 Task: Open a blank google sheet and write heading  Financial Planner. Add Dates in a column and its values below  'Jan 23, Feb 23, Mar 23, Apr 23 & may23. 'Add Income in next column and its values below  $3,000, $3,200, $3,100, $3,300 & $3,500. Add Expenses in next column and its values below  $2,000, $2,300, $2,200, $2,500 & $2,800. Add savings in next column and its values below $500, $600, $500, $700 & $700. Add Investment in next column and its values below  $500, $700, $800, $900 & $1000. Add Net Saving in next column and its values below  $1000, $1200, $900, $800 & $700. Save page BankStmts logbook
Action: Mouse moved to (1173, 80)
Screenshot: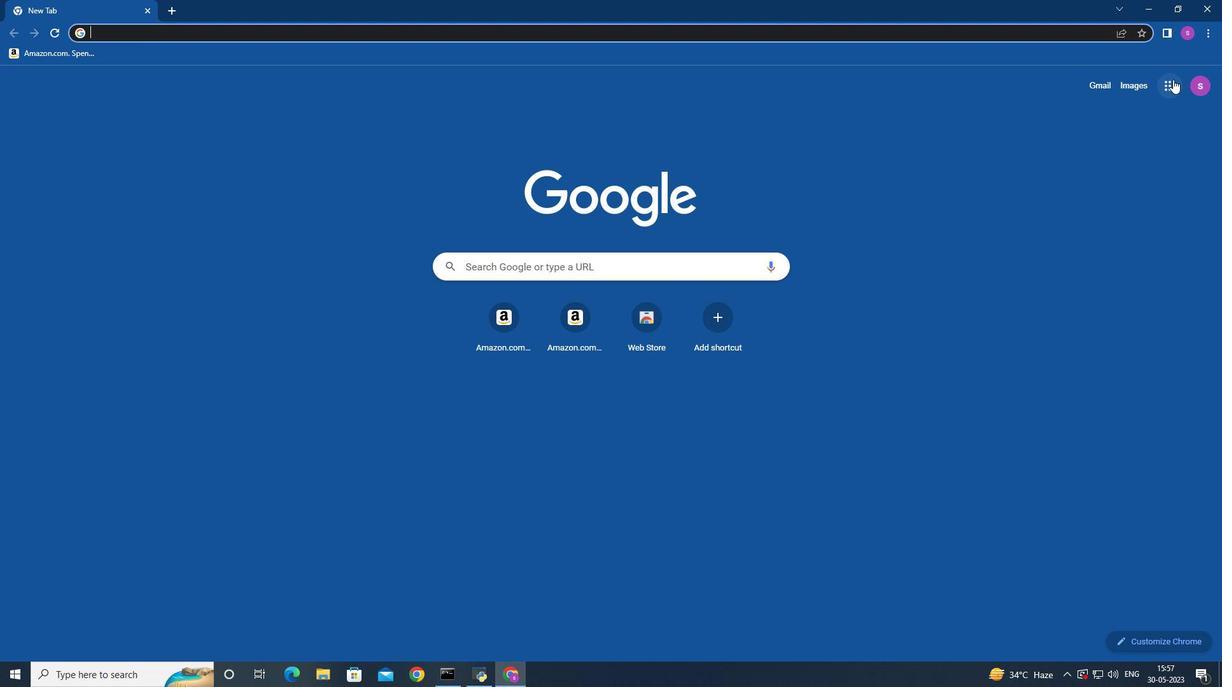 
Action: Mouse pressed left at (1173, 80)
Screenshot: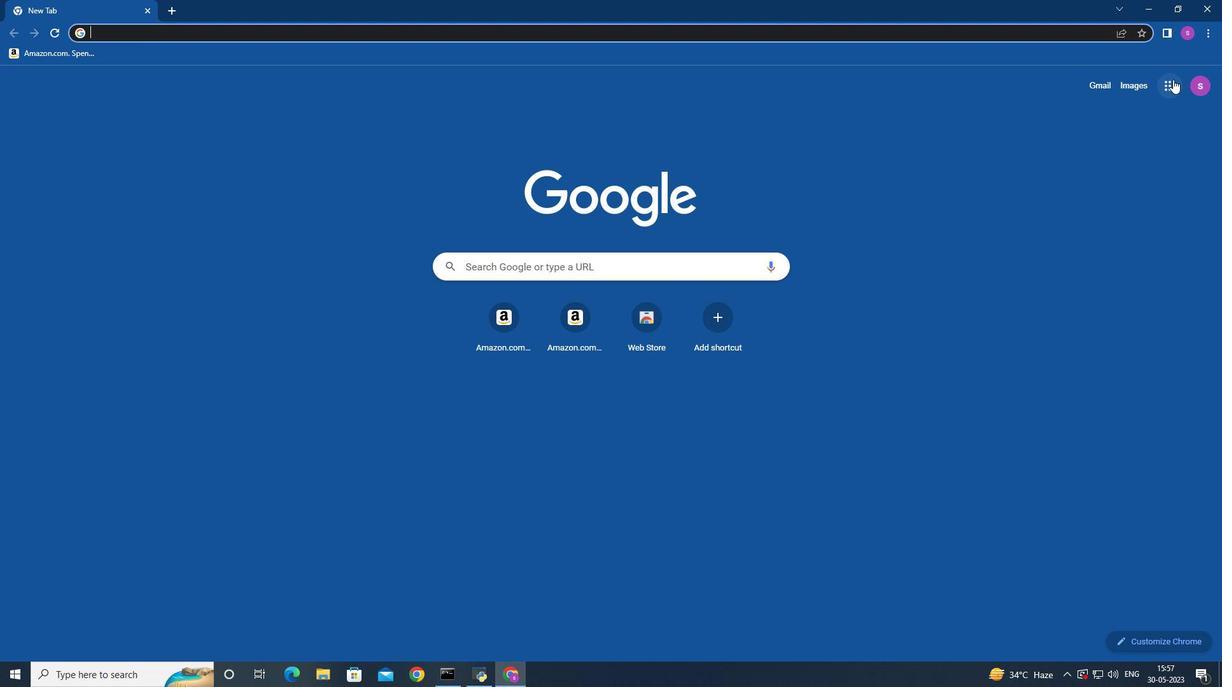 
Action: Mouse moved to (1075, 243)
Screenshot: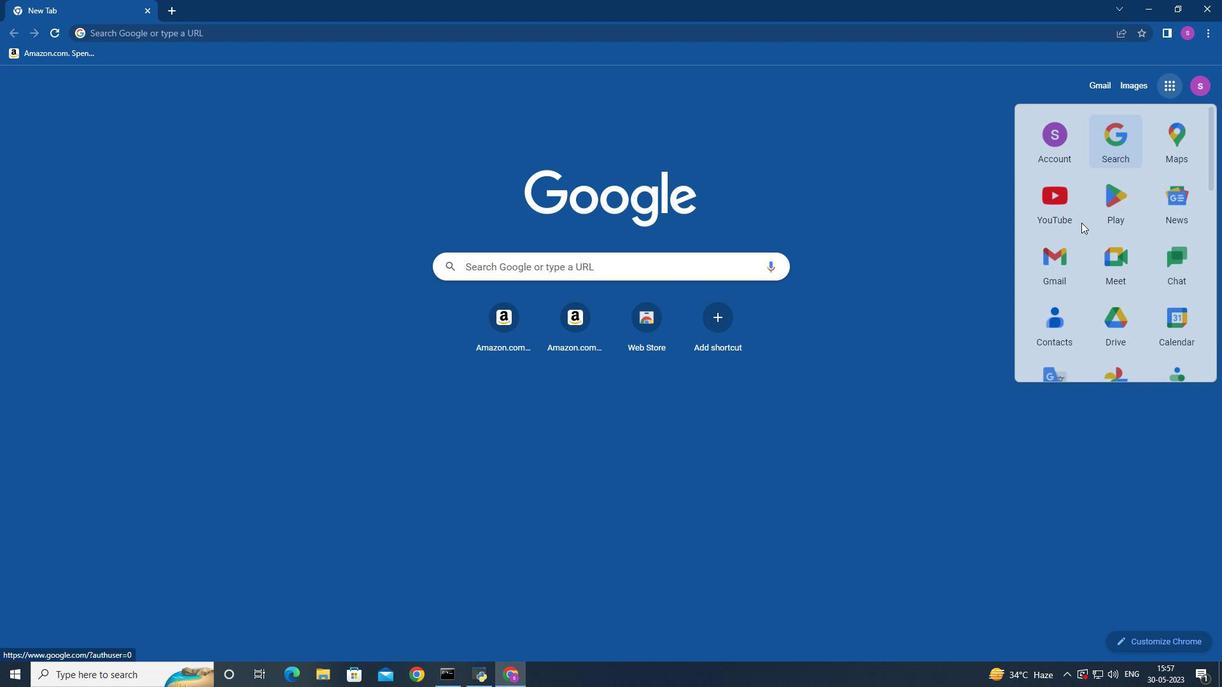 
Action: Mouse scrolled (1075, 242) with delta (0, 0)
Screenshot: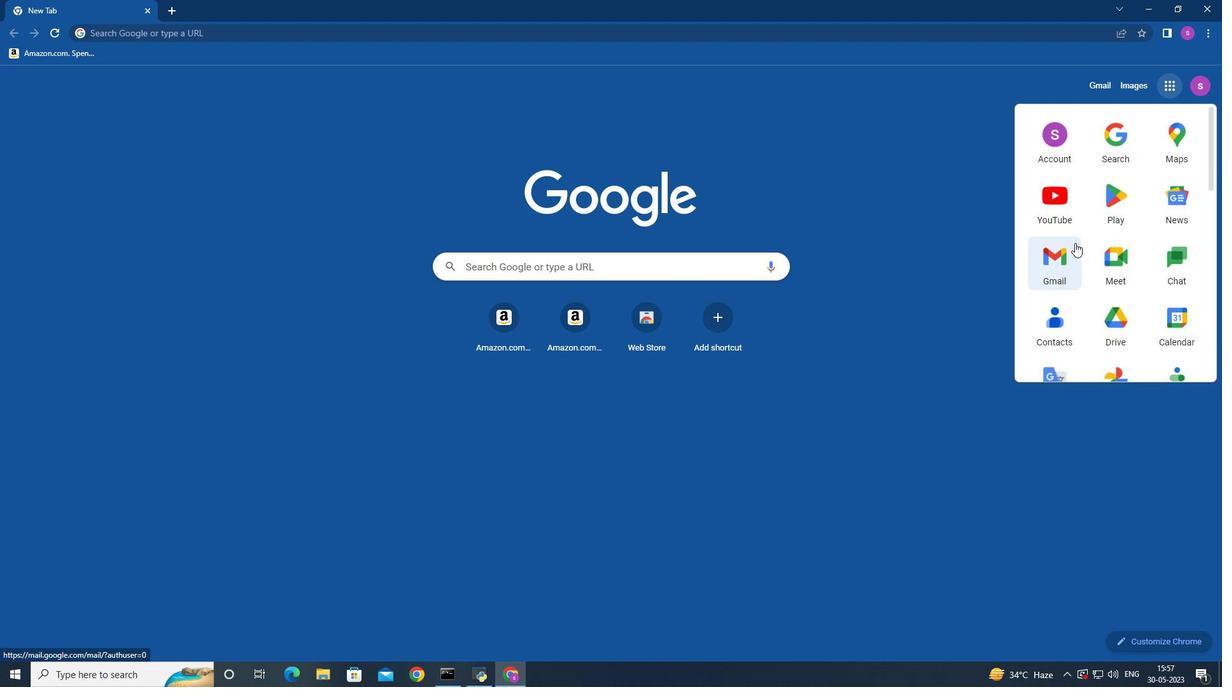 
Action: Mouse scrolled (1075, 242) with delta (0, 0)
Screenshot: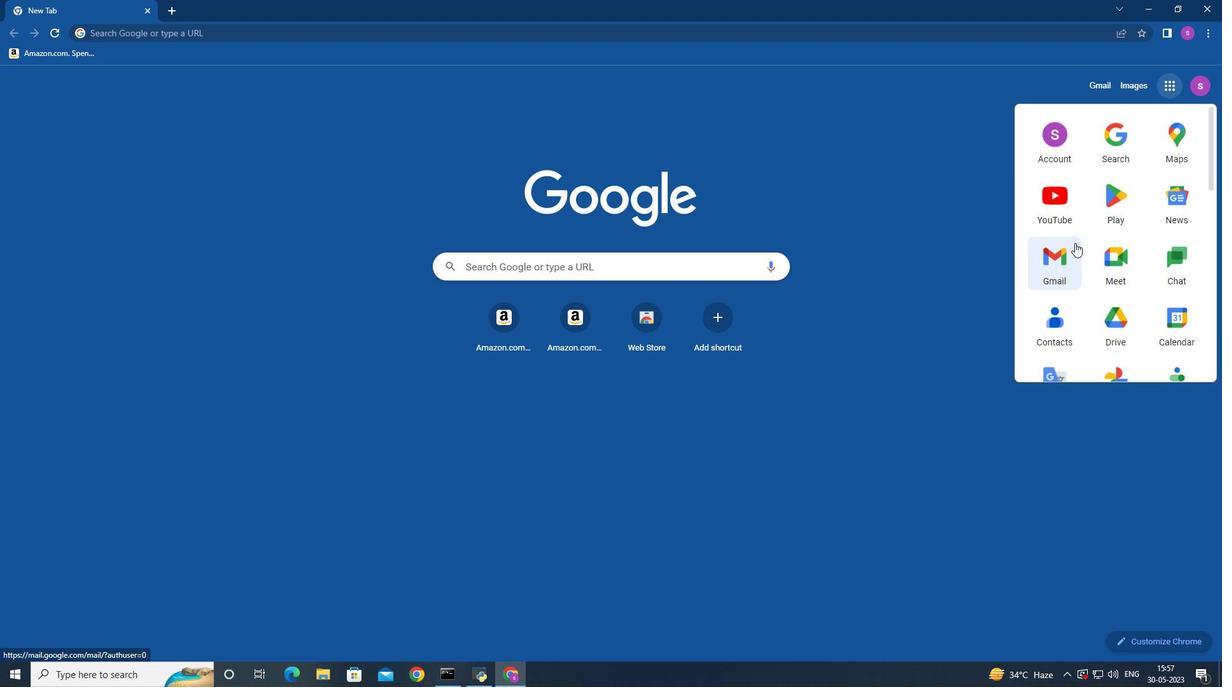 
Action: Mouse scrolled (1075, 242) with delta (0, 0)
Screenshot: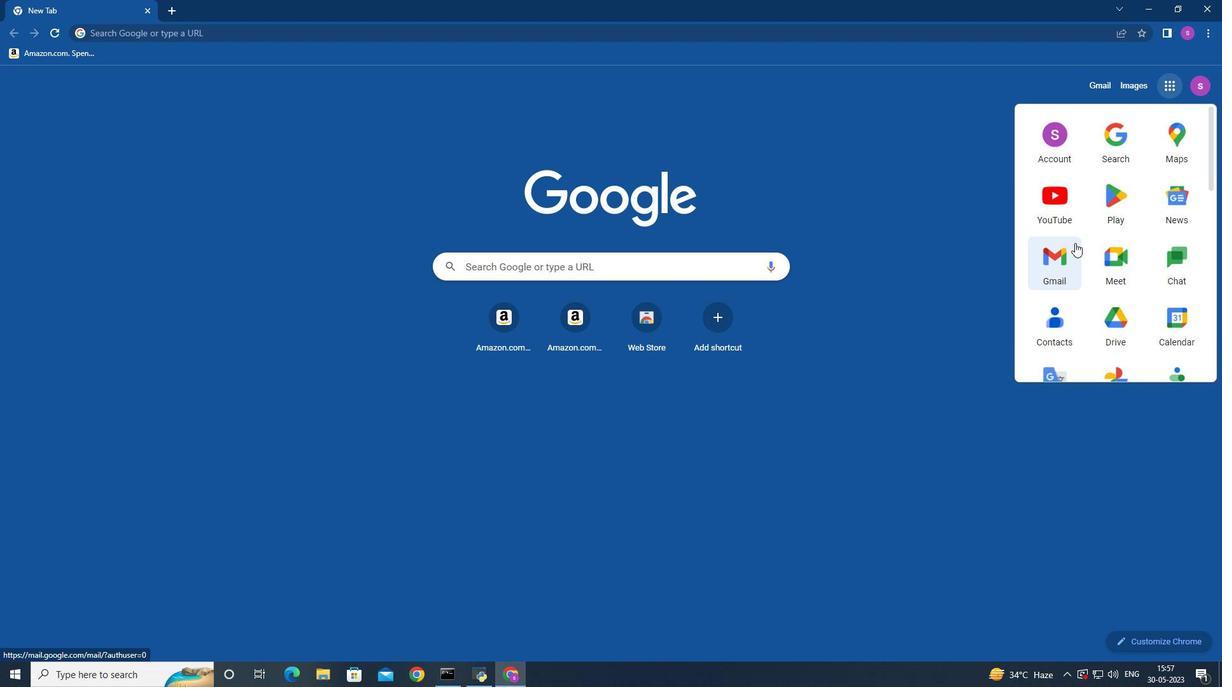 
Action: Mouse moved to (1074, 243)
Screenshot: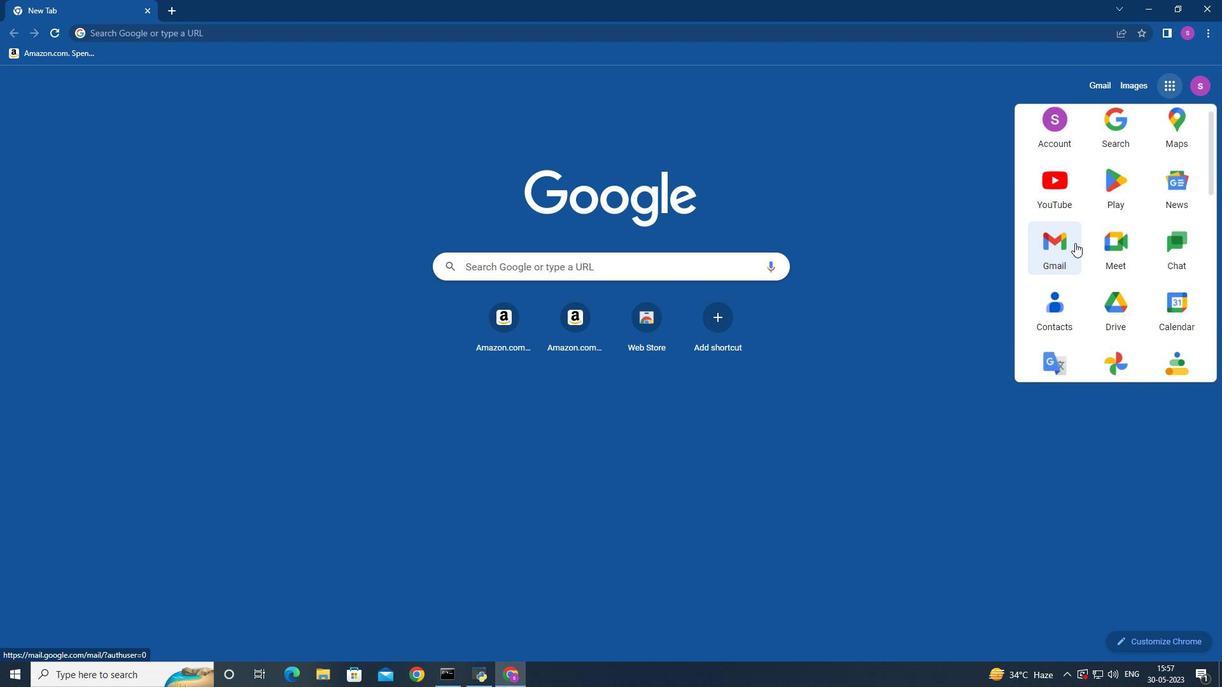 
Action: Mouse scrolled (1074, 242) with delta (0, 0)
Screenshot: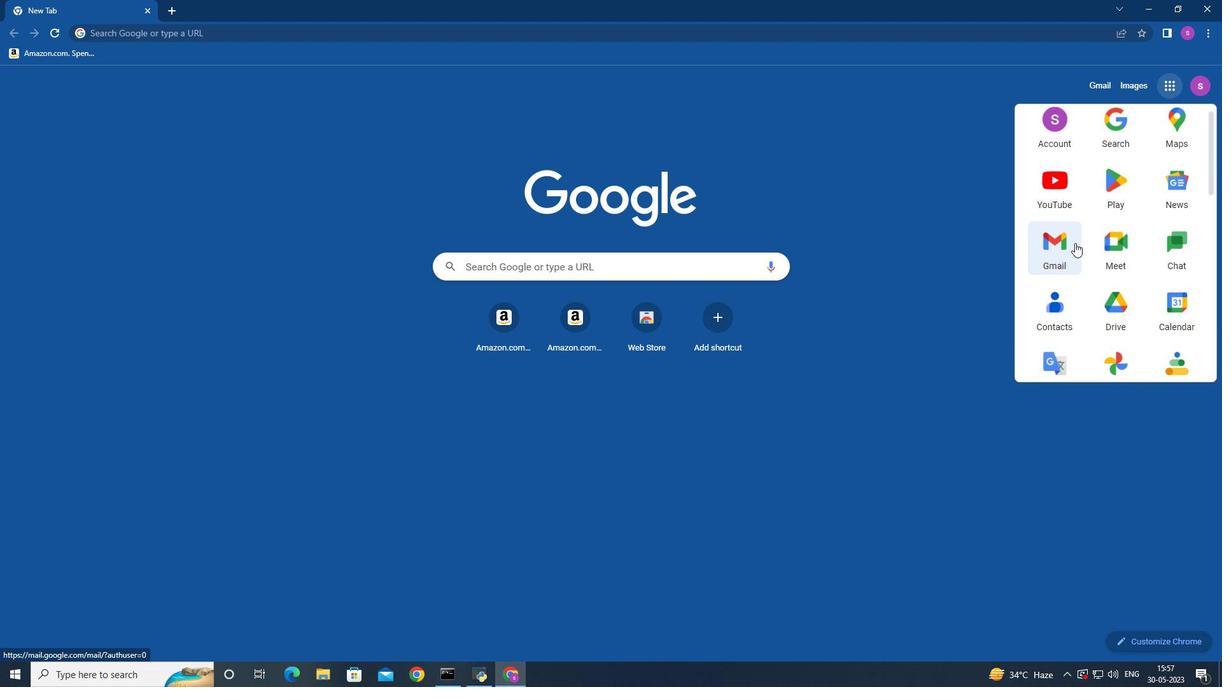 
Action: Mouse moved to (1167, 255)
Screenshot: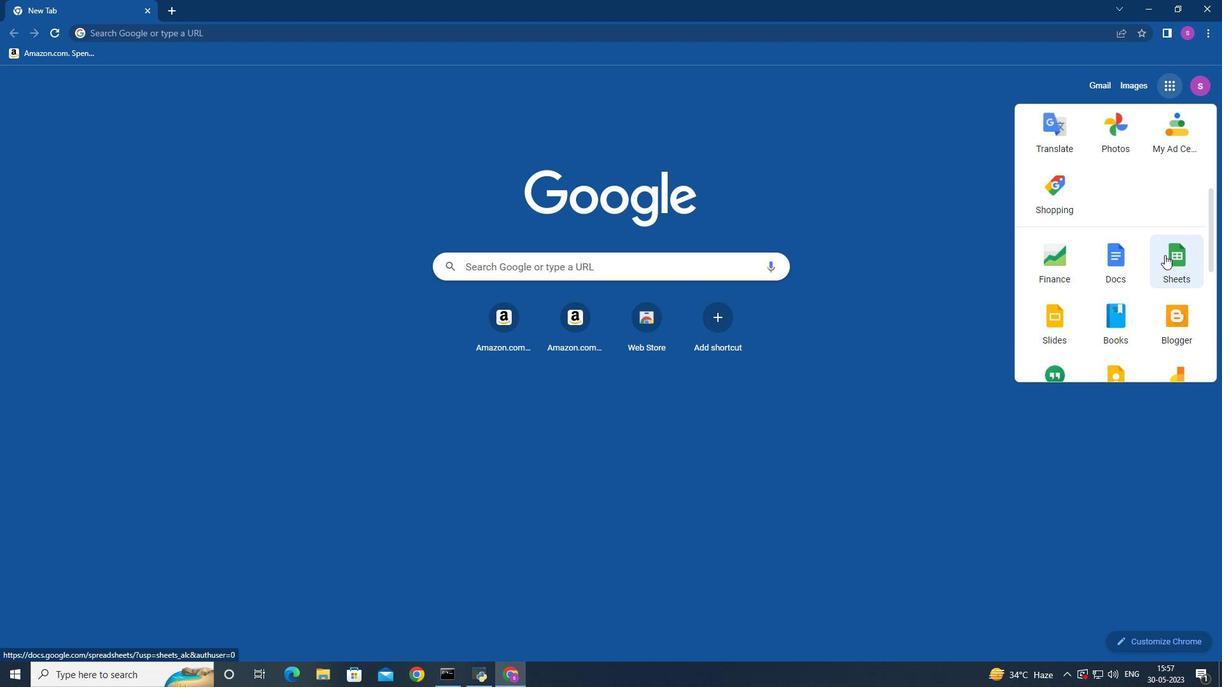 
Action: Mouse pressed left at (1167, 255)
Screenshot: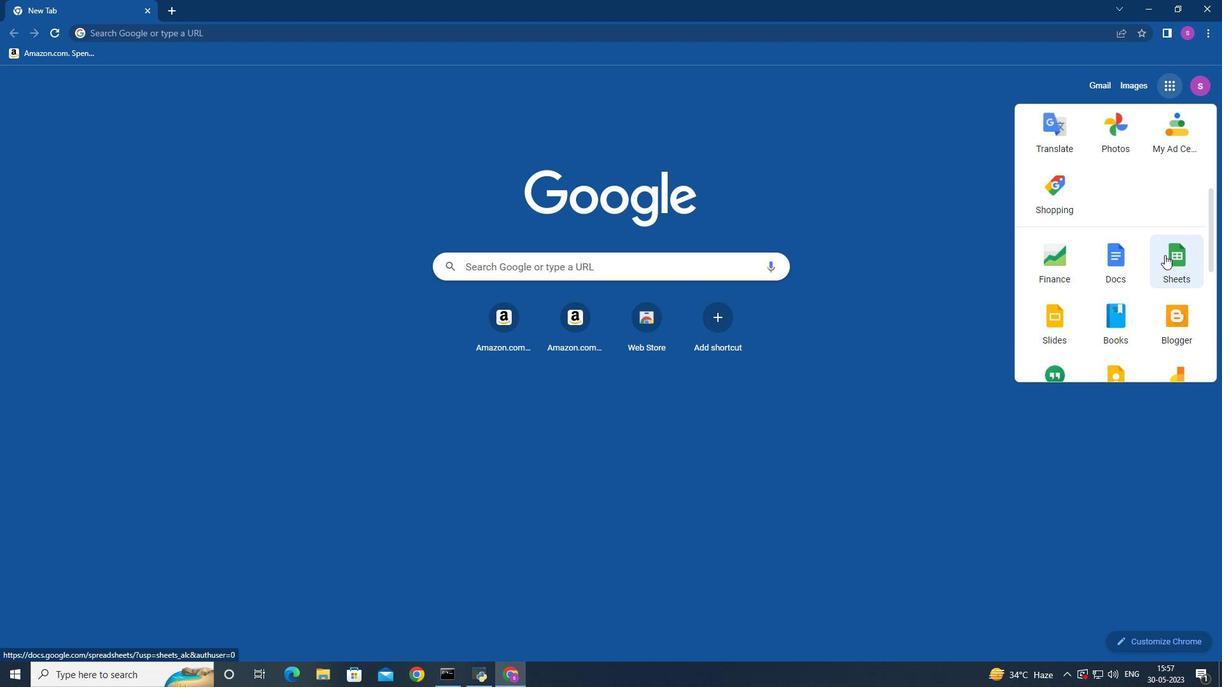 
Action: Mouse moved to (290, 179)
Screenshot: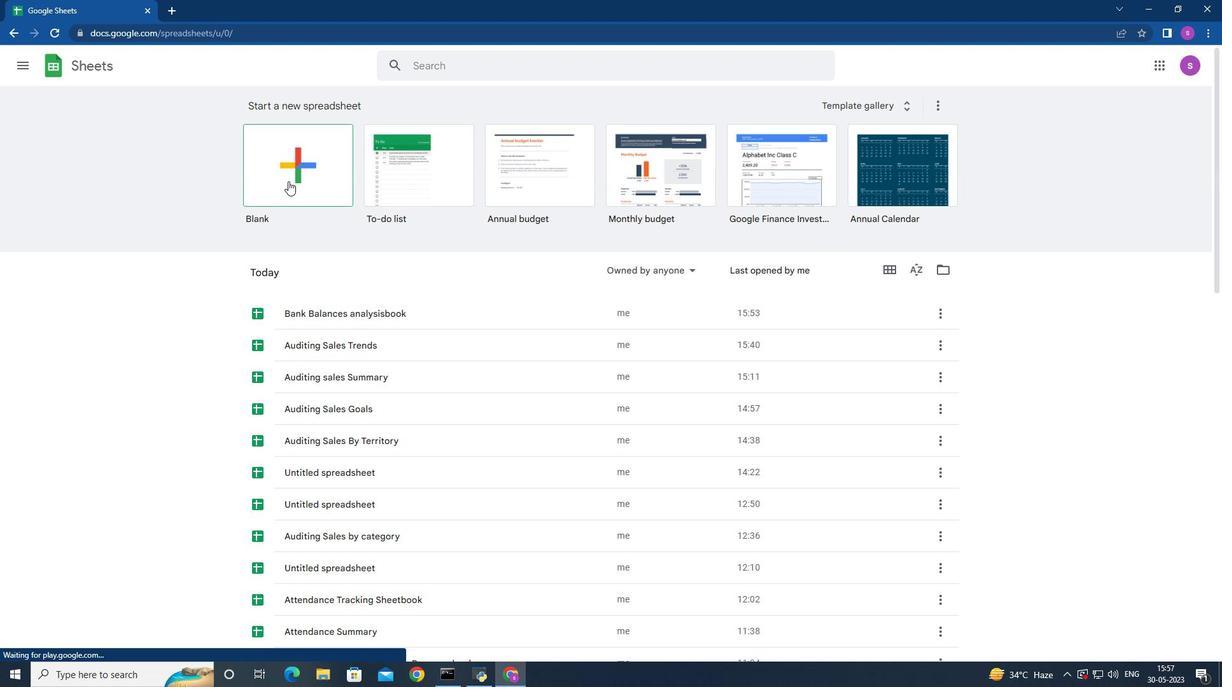 
Action: Mouse pressed left at (290, 179)
Screenshot: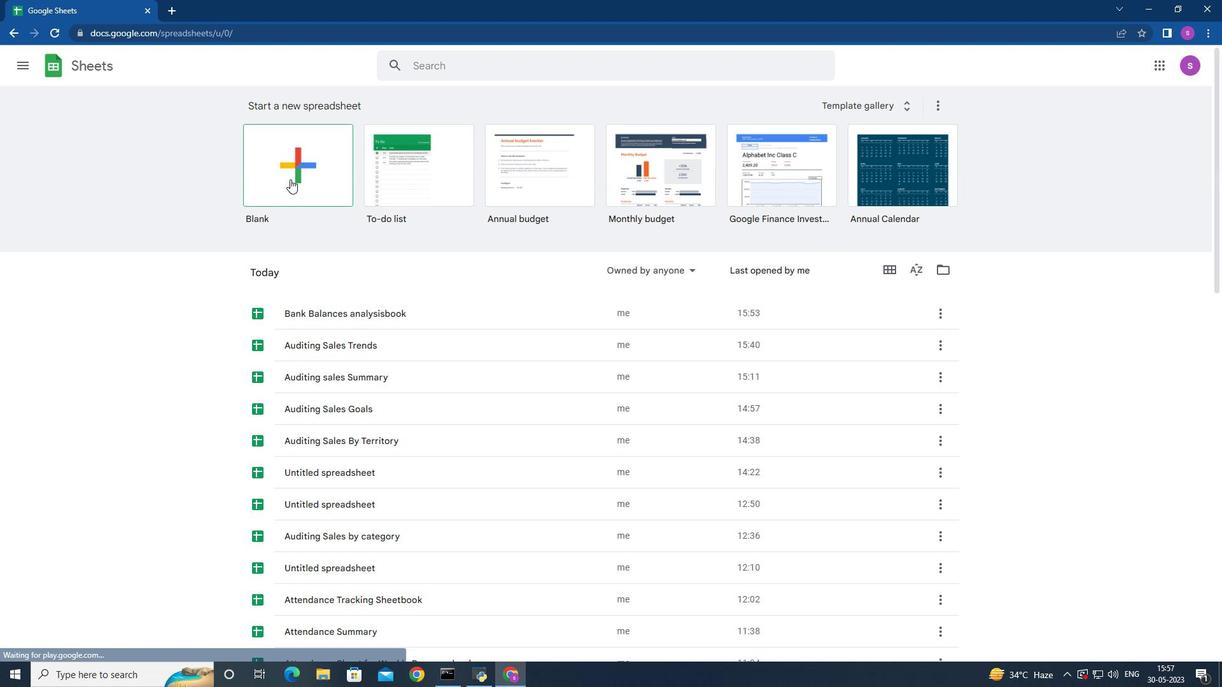 
Action: Mouse moved to (447, 176)
Screenshot: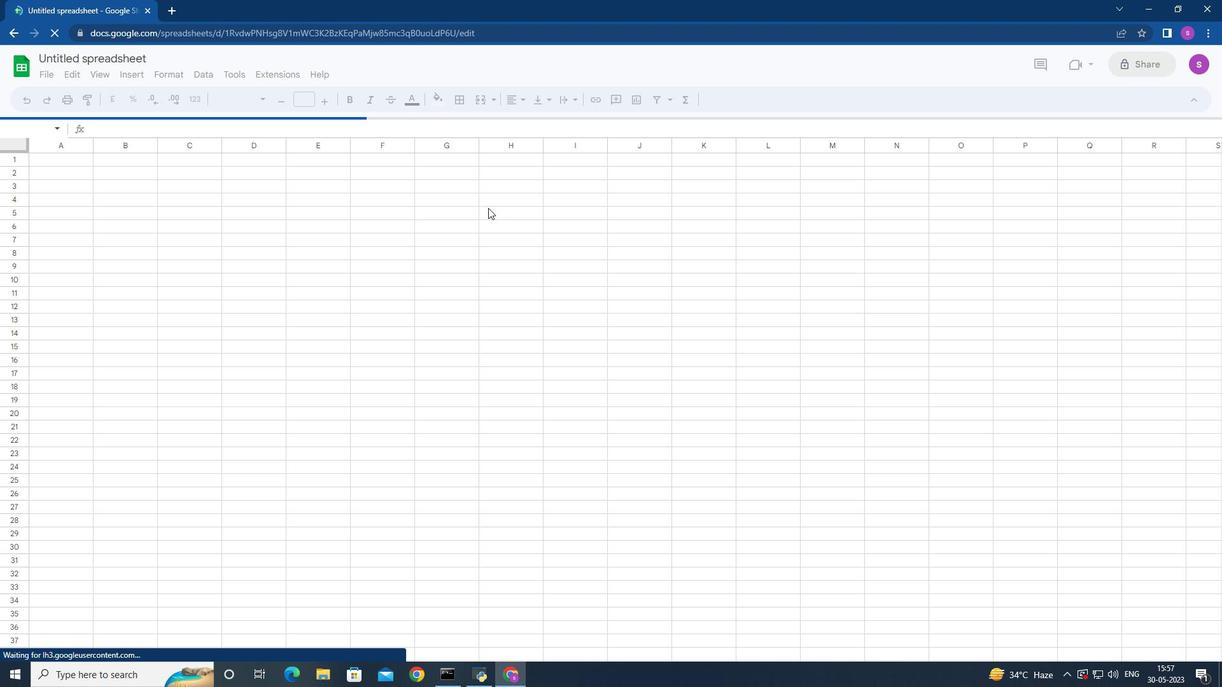 
Action: Mouse pressed left at (447, 176)
Screenshot: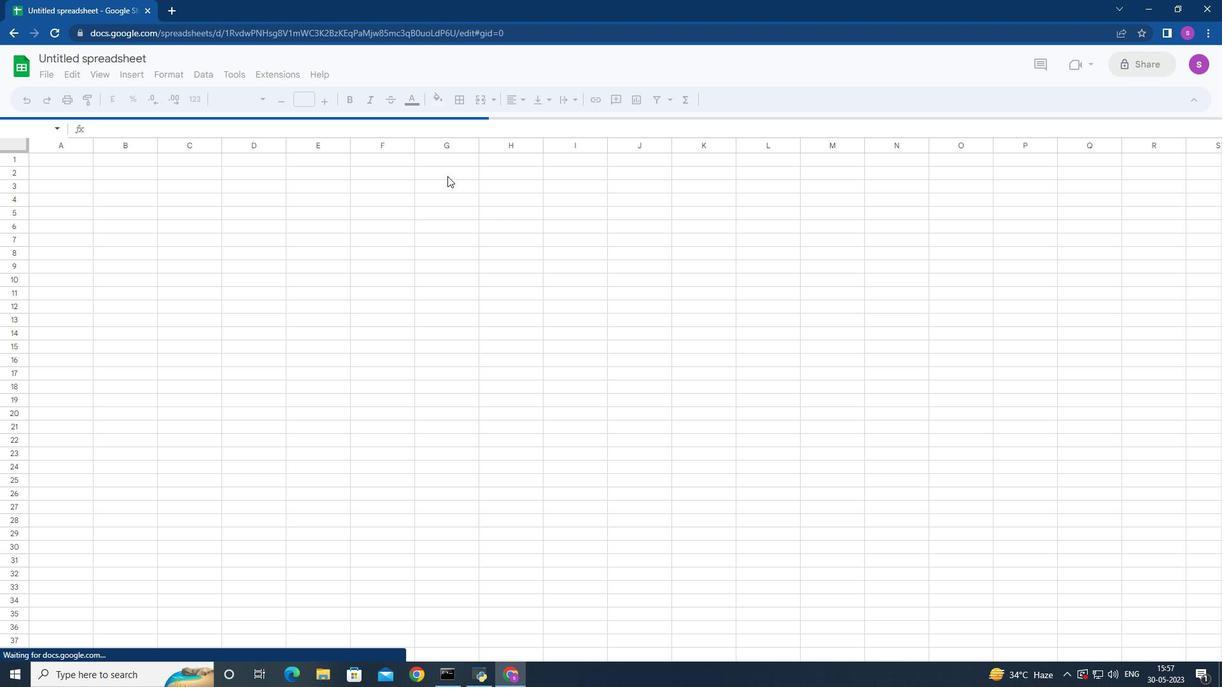 
Action: Key pressed <Key.shift><Key.shift>Financial<Key.space><Key.shift>Planner<Key.down><Key.left><Key.left><Key.down><Key.shift>Daters<Key.backspace><Key.backspace>s<Key.down><Key.shift><Key.shift><Key.shift><Key.shift><Key.shift><Key.shift><Key.shift><Key.shift><Key.shift><Key.shift><Key.shift><Key.shift><Key.shift><Key.shift><Key.shift><Key.shift><Key.shift>JA<Key.backspace>an<Key.space>23<Key.down><Key.shift>Feb<Key.space>23<Key.down><Key.shift>MA<Key.backspace>ar<Key.space>23<Key.down><Key.shift>Apr<Key.down><Key.up><Key.shift><Key.backspace><Key.shift>Apr<Key.space>23<Key.down><Key.shift>May<Key.space>23<Key.down>
Screenshot: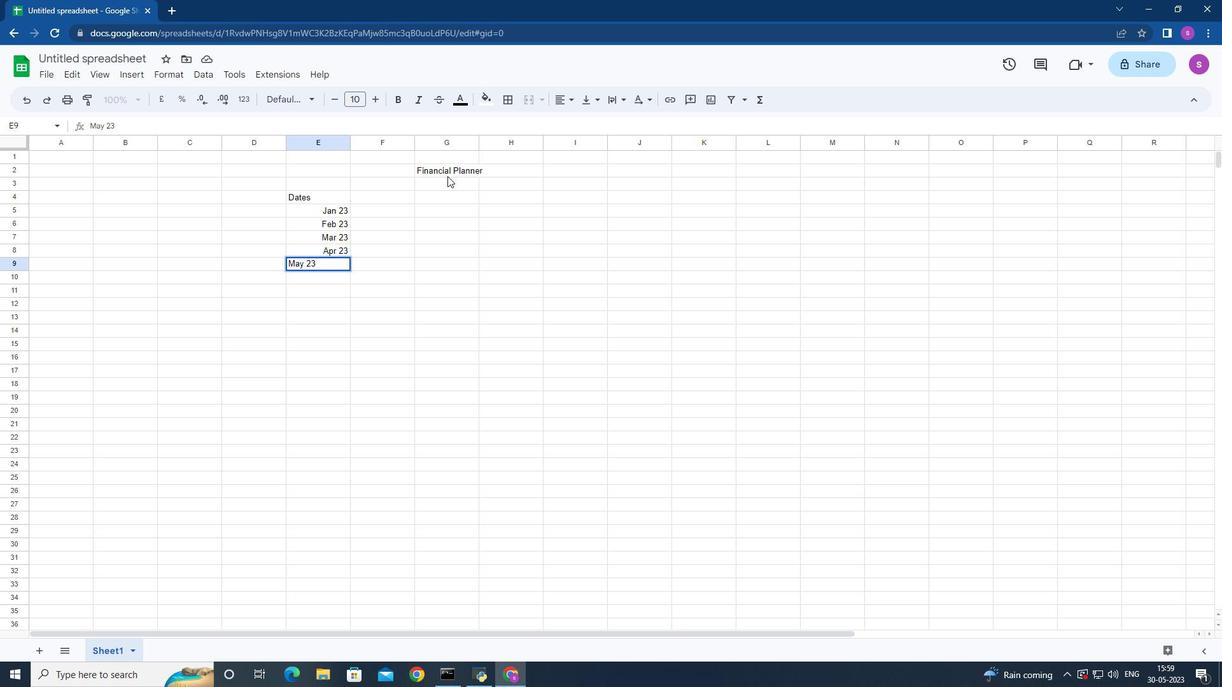 
Action: Mouse moved to (383, 196)
Screenshot: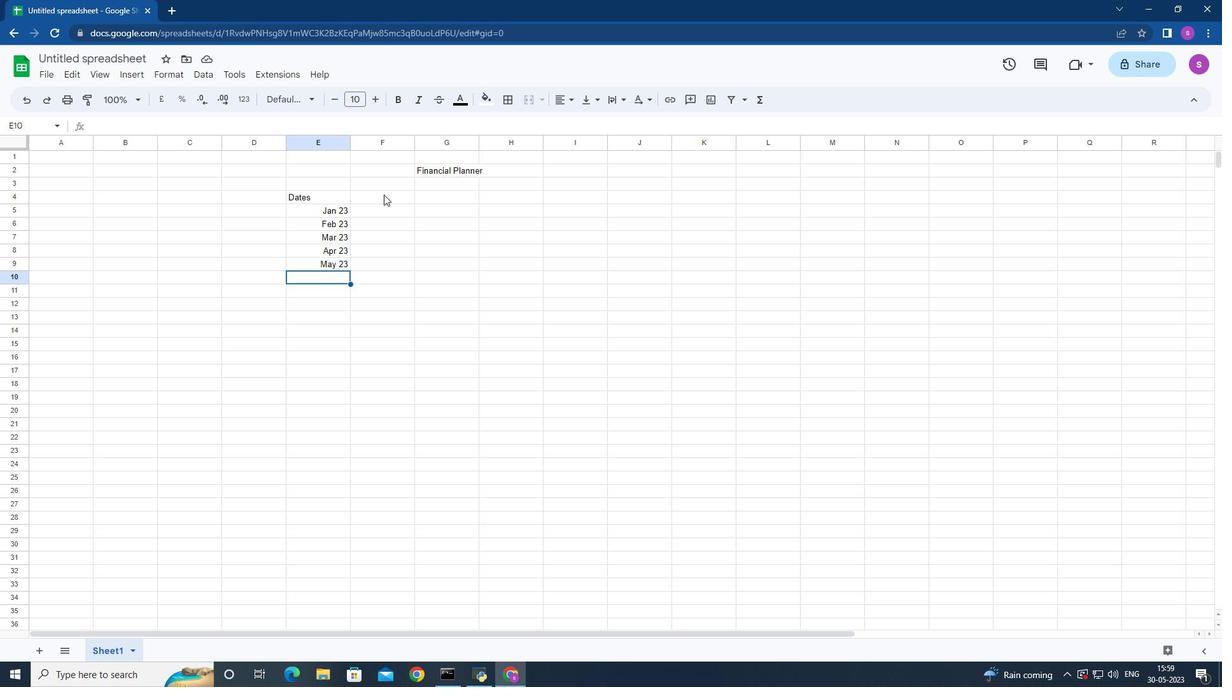 
Action: Mouse pressed left at (383, 196)
Screenshot: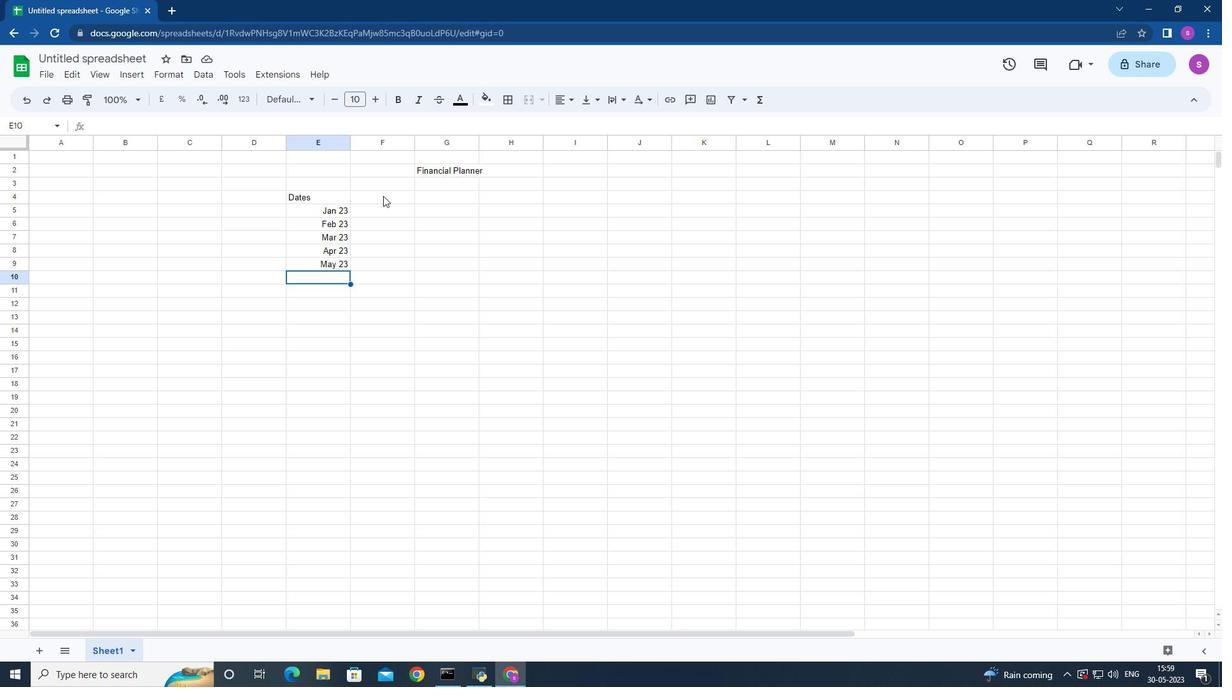 
Action: Key pressed <Key.shift>Incom<Key.down><Key.shift>$3,000<Key.down><Key.shift>$2,300<Key.down><Key.shift><Key.shift><Key.shift><Key.shift><Key.shift><Key.shift><Key.shift><Key.shift><Key.shift><Key.shift>$
Screenshot: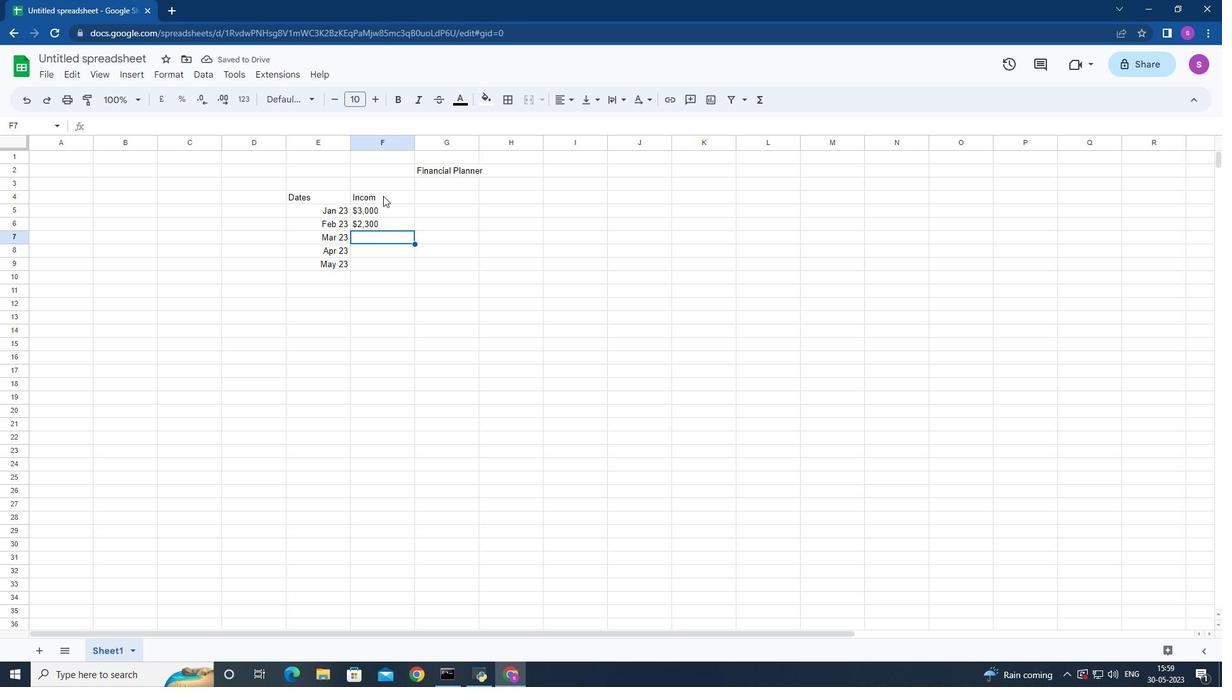 
Action: Mouse moved to (380, 222)
Screenshot: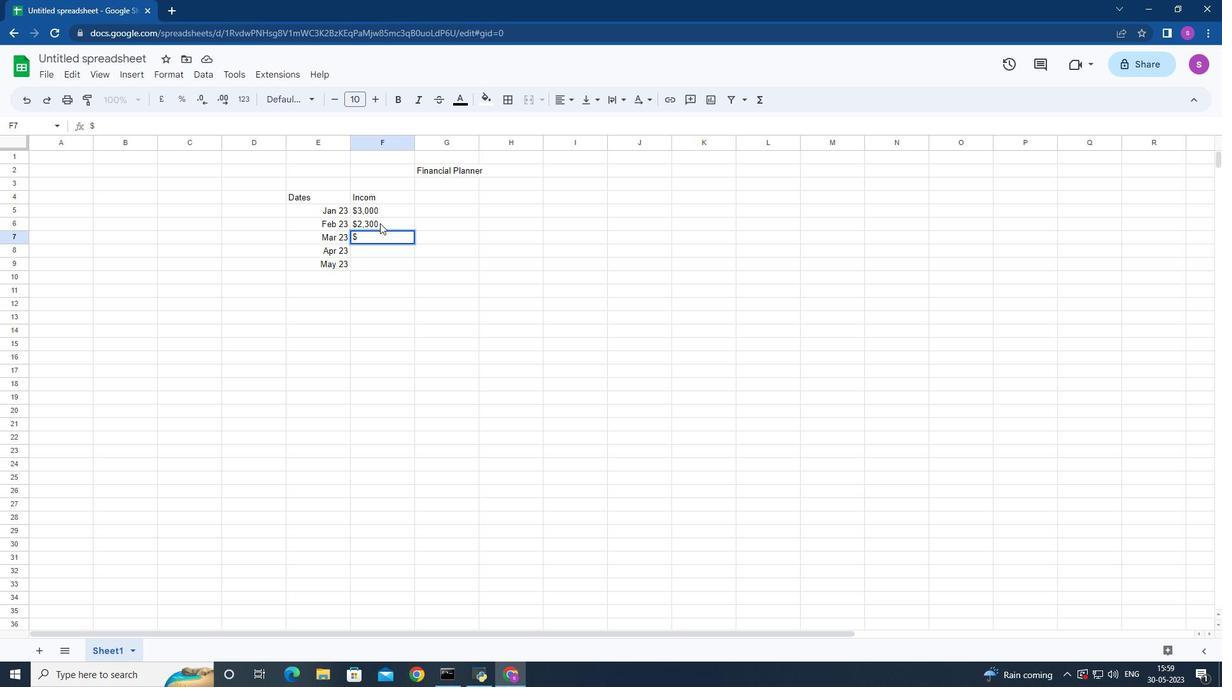 
Action: Mouse pressed left at (380, 222)
Screenshot: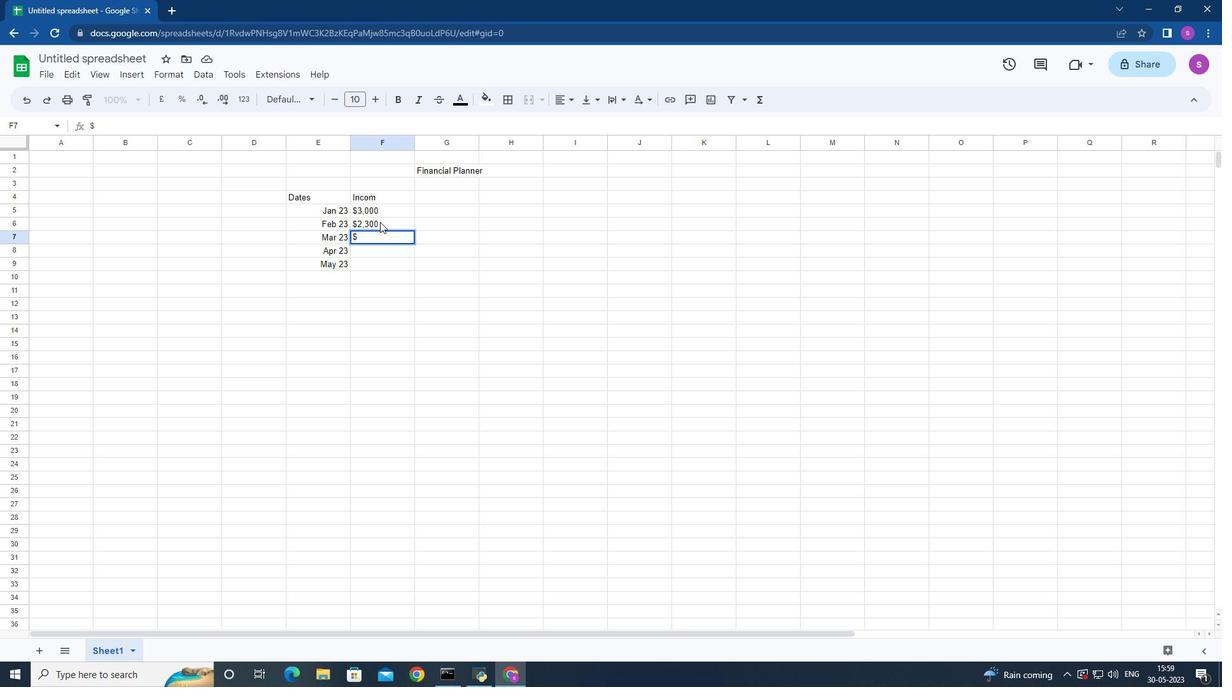 
Action: Mouse moved to (383, 205)
Screenshot: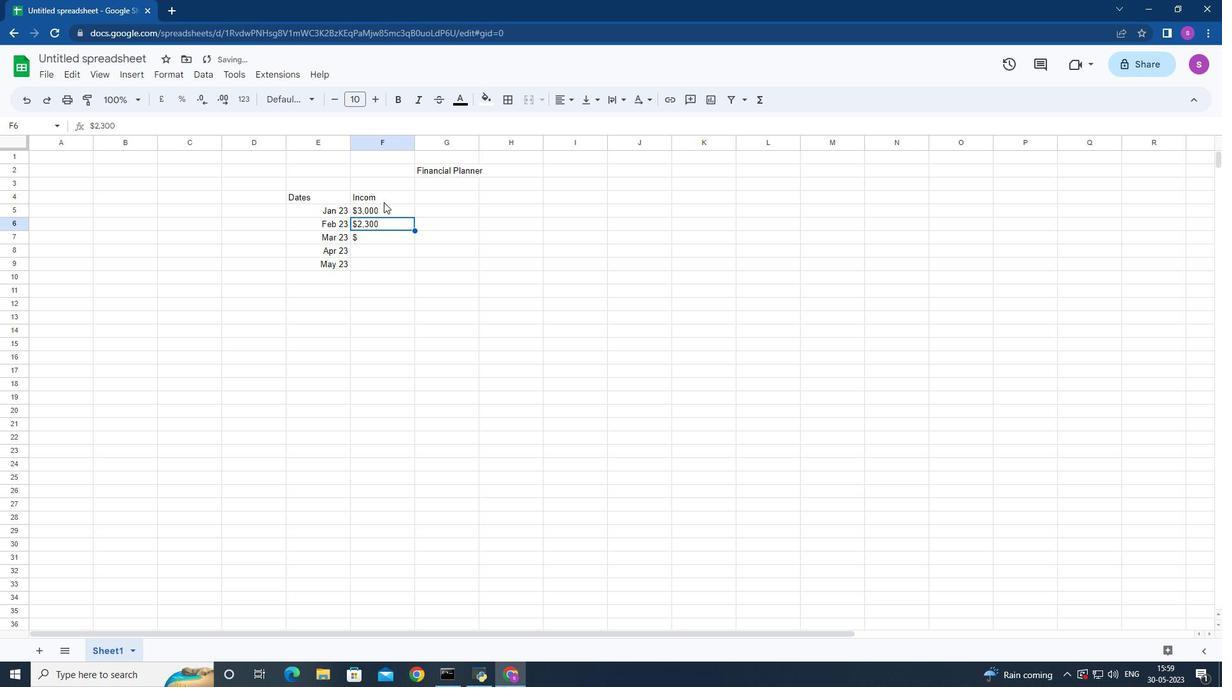 
Action: Mouse pressed left at (383, 205)
Screenshot: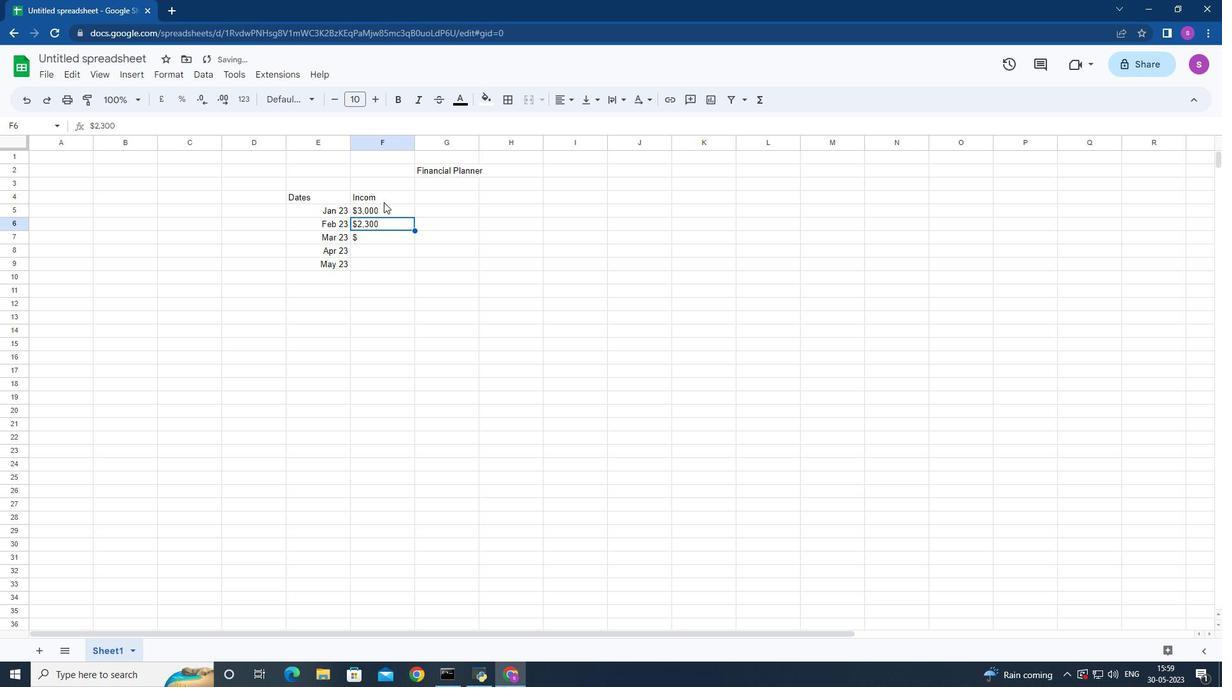 
Action: Mouse moved to (392, 226)
Screenshot: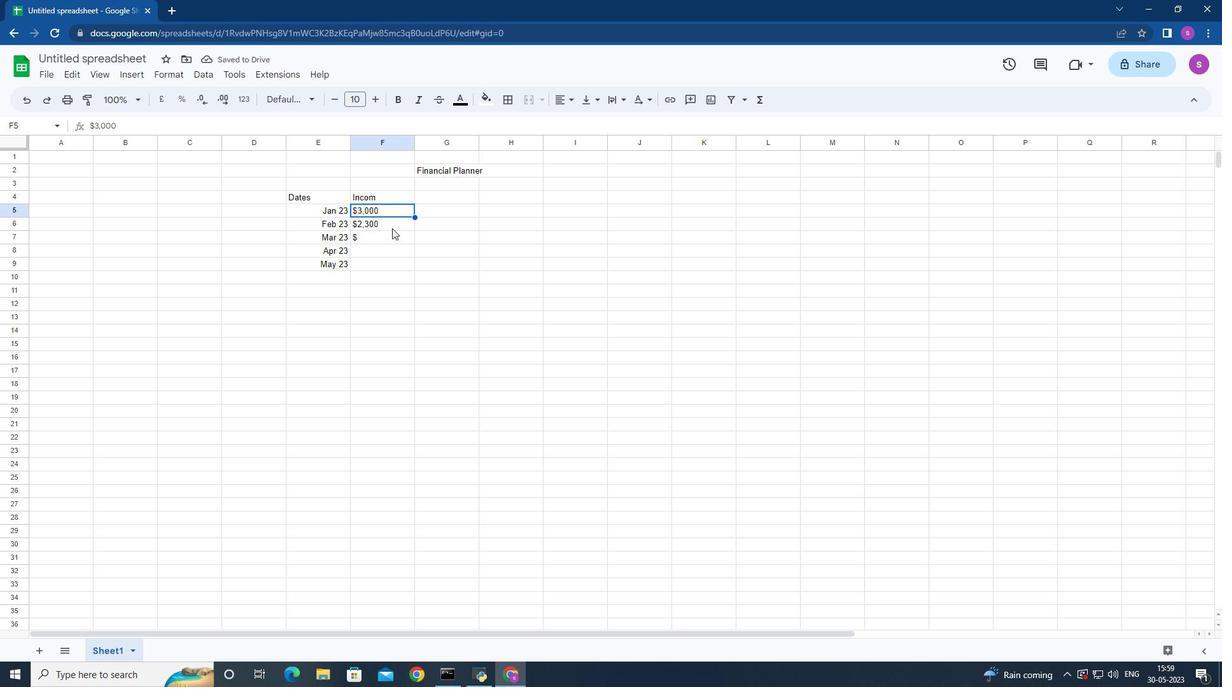 
Action: Mouse pressed left at (392, 226)
Screenshot: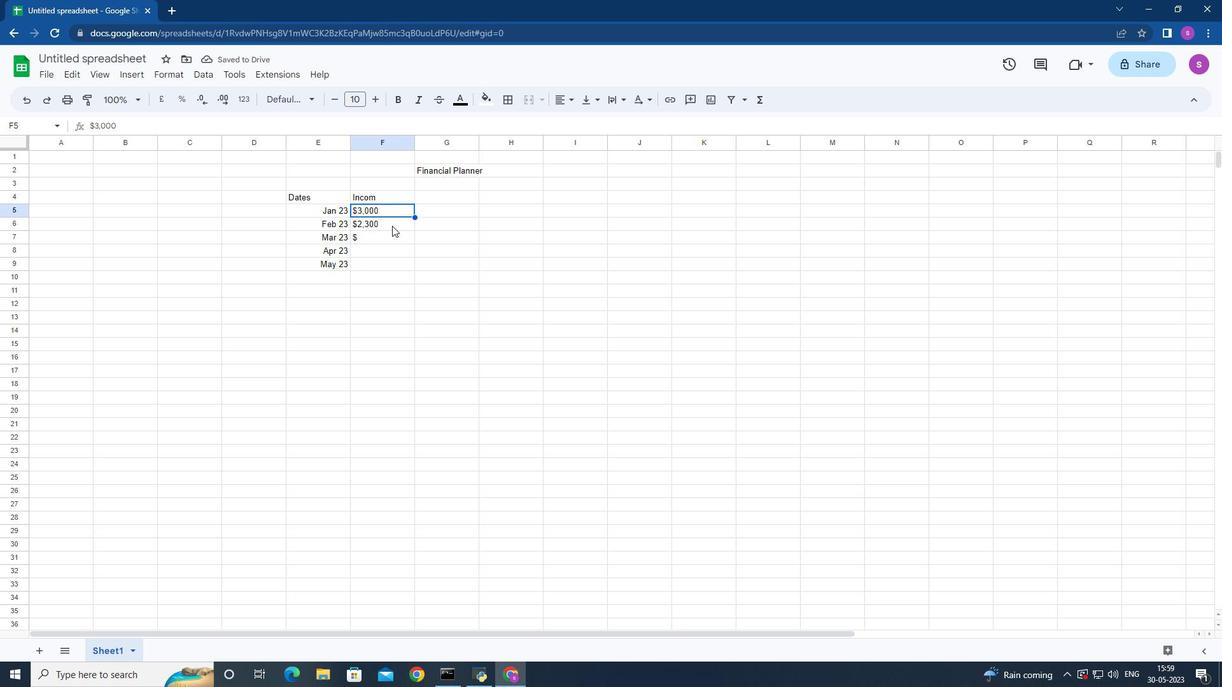 
Action: Mouse moved to (392, 226)
Screenshot: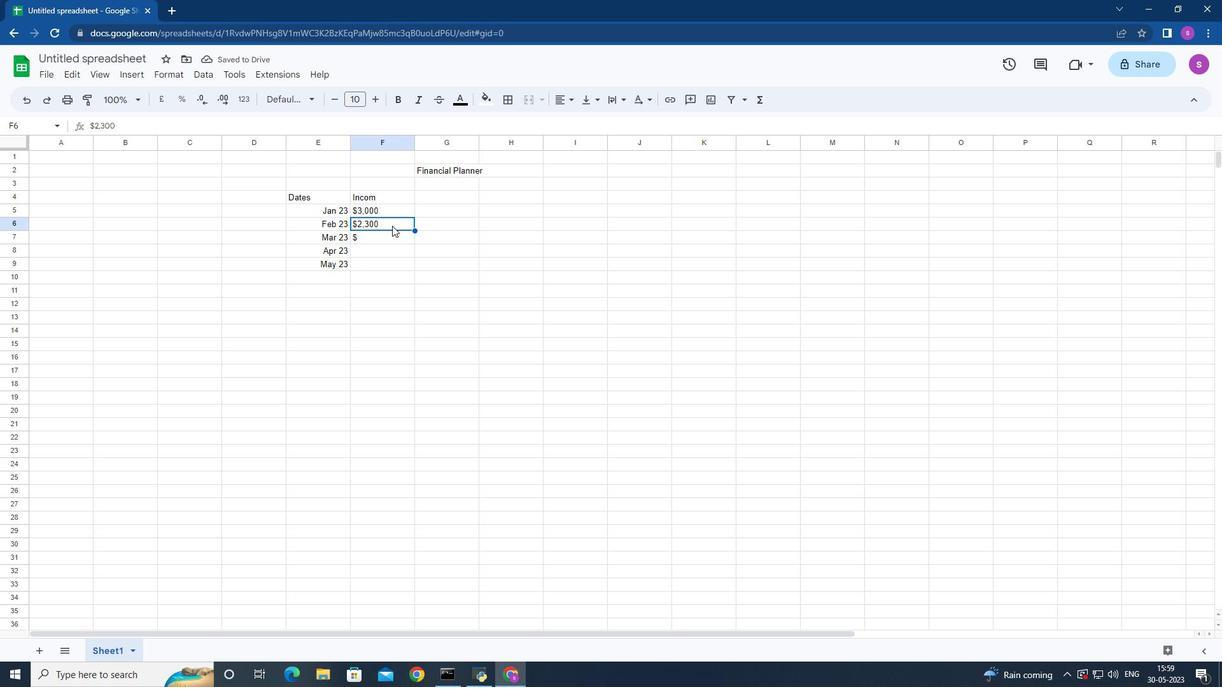 
Action: Key pressed <Key.backspace><Key.shift>$3,200<Key.down>3<Key.backspace><Key.shift>$3,100<Key.down><Key.shift>$3,300<Key.down><Key.shift>$3,500<Key.down><Key.right><Key.up><Key.up><Key.up><Key.up><Key.up><Key.up>
Screenshot: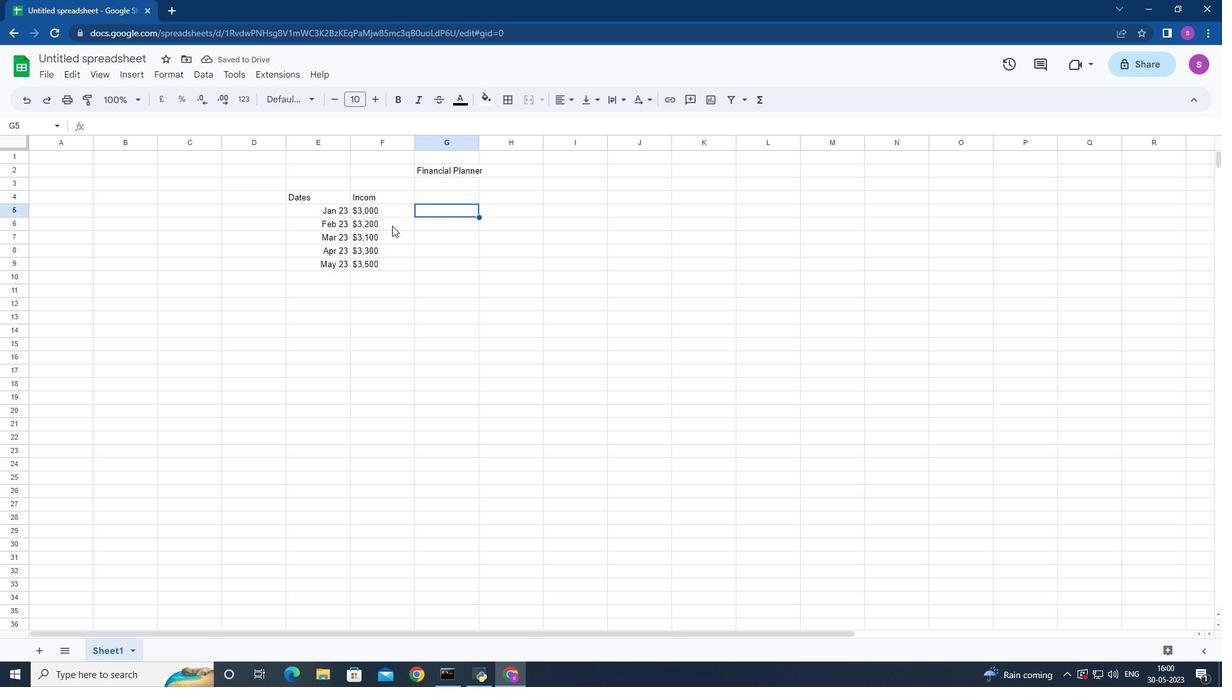 
Action: Mouse moved to (433, 197)
Screenshot: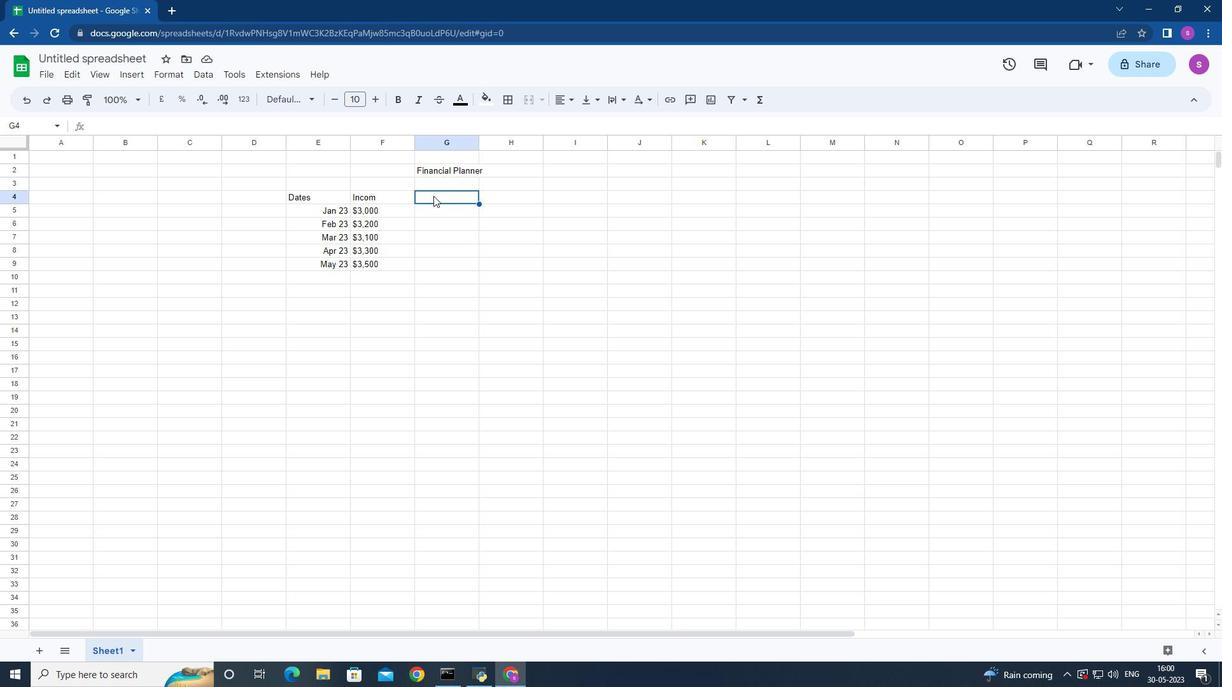 
Action: Mouse pressed left at (433, 197)
Screenshot: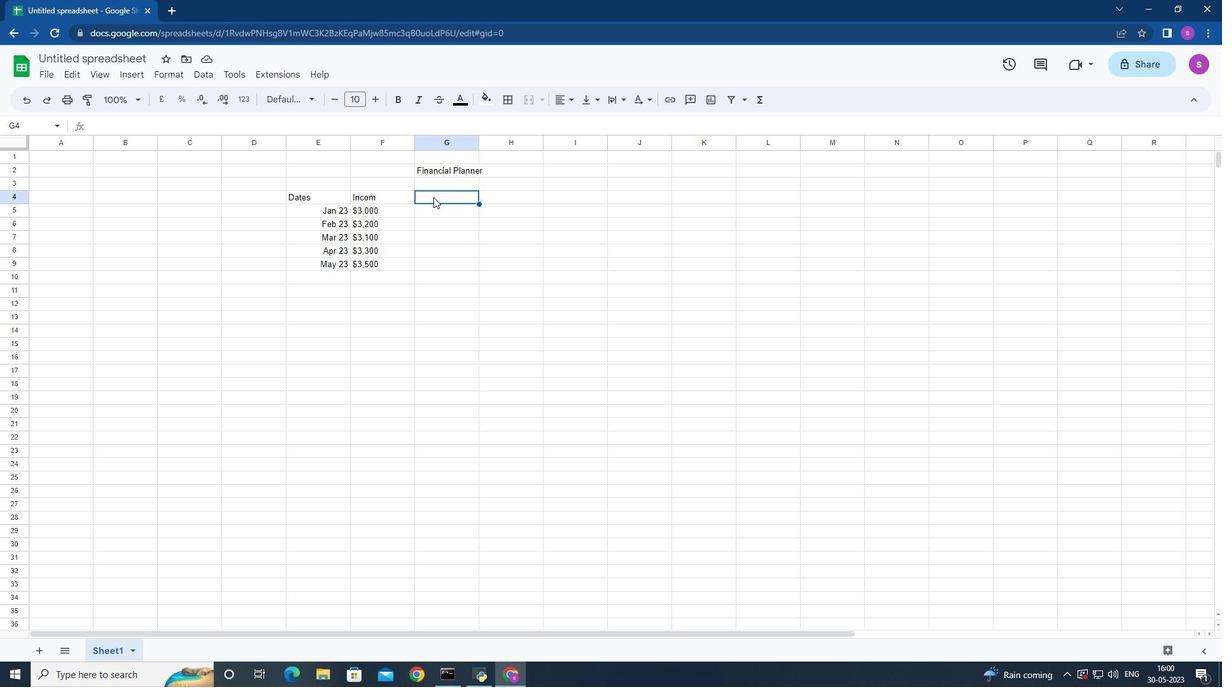 
Action: Mouse moved to (432, 197)
Screenshot: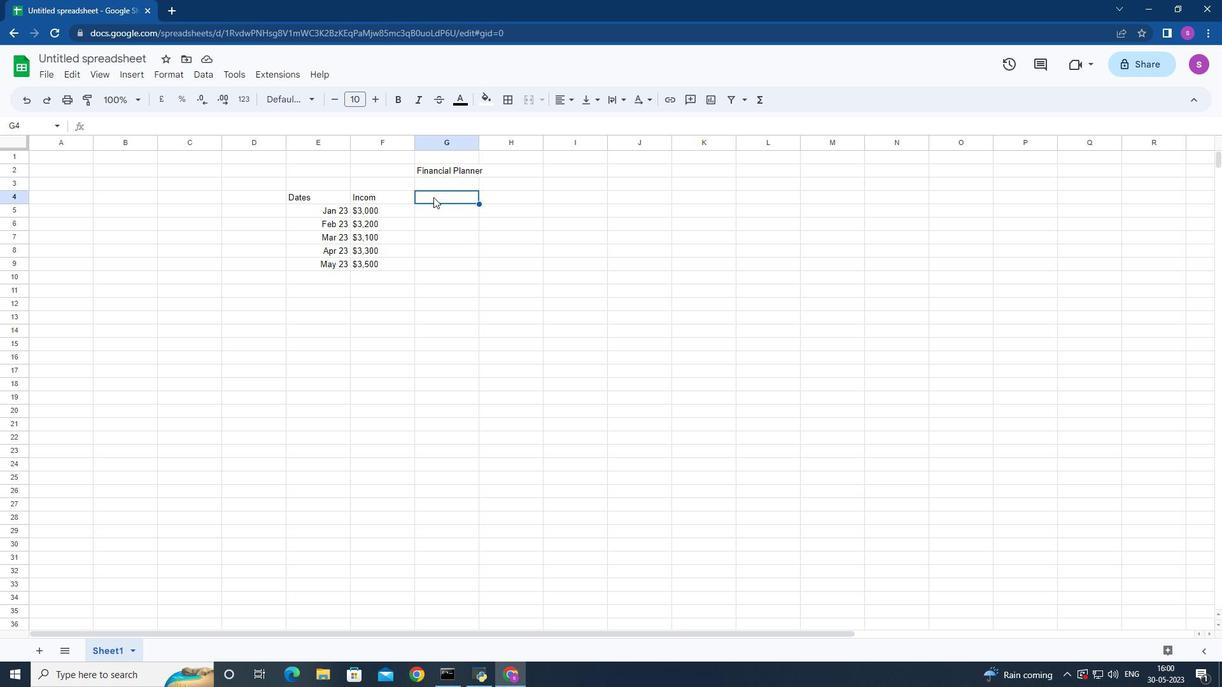 
Action: Key pressed <Key.shift>Expenses<Key.down>
Screenshot: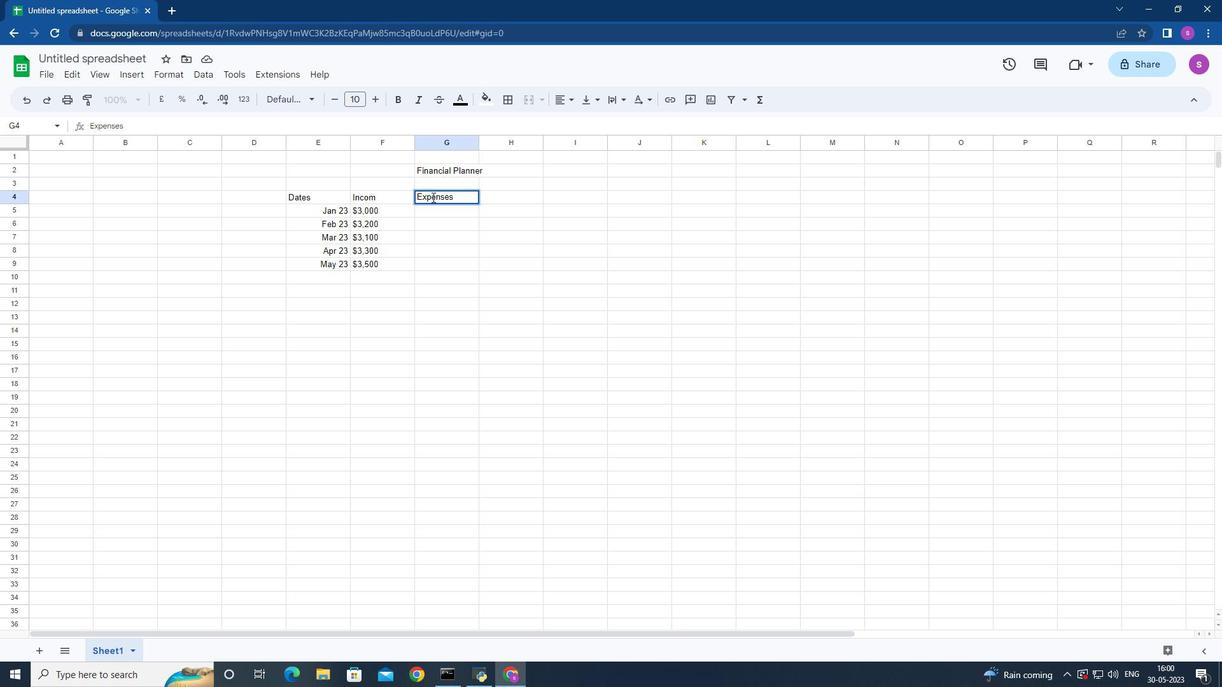 
Action: Mouse moved to (606, 275)
Screenshot: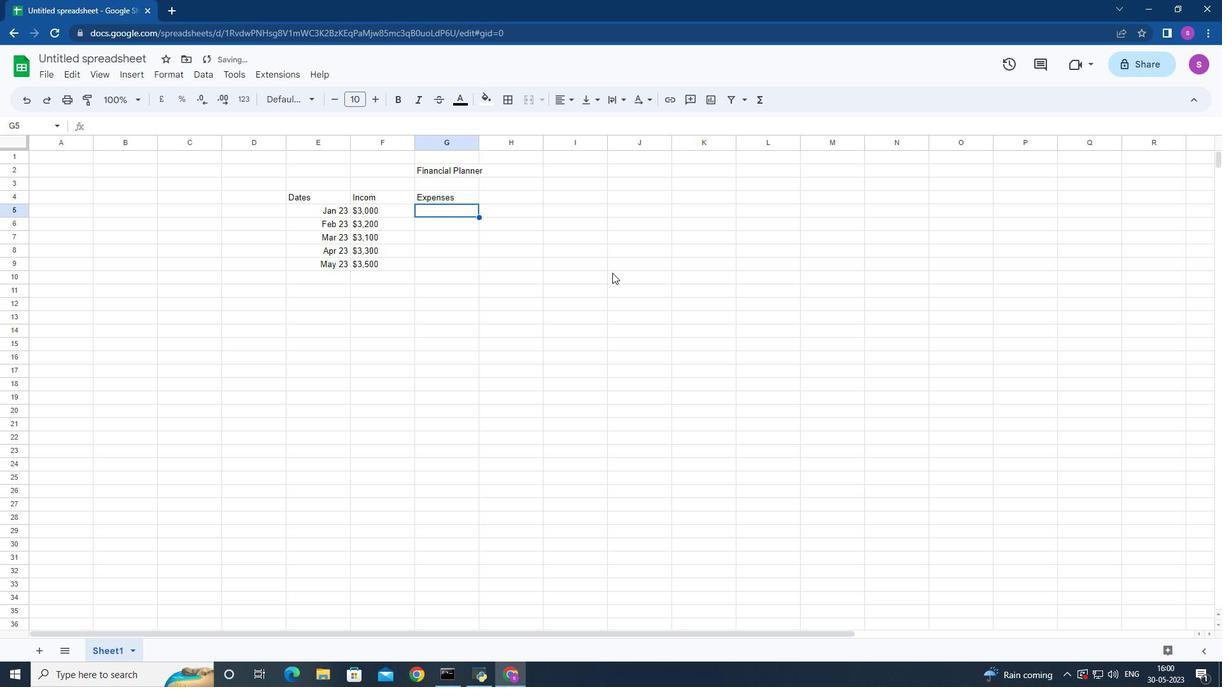 
Action: Key pressed <Key.shift><Key.shift><Key.shift>$<Key.space>2,000<Key.down><Key.shift>$2<Key.backspace><Key.space>2,300<Key.down><Key.shift><Key.shift><Key.shift><Key.shift><Key.shift><Key.shift><Key.shift><Key.shift><Key.shift><Key.shift>$2<Key.space>,<Key.backspace><Key.backspace><Key.backspace><Key.space>2,200<Key.down><Key.shift>$<Key.space>2,500<Key.down><Key.shift>$2,800<Key.down><Key.right><Key.up><Key.up><Key.up><Key.up><Key.up><Key.up>
Screenshot: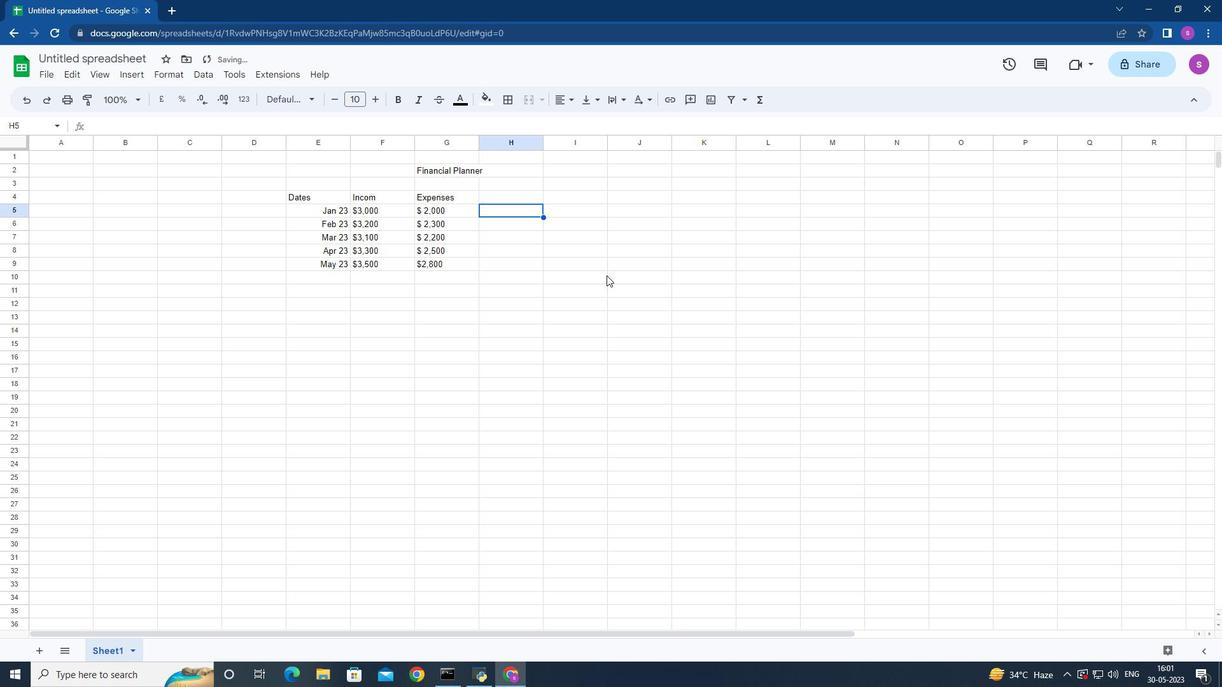 
Action: Mouse moved to (630, 280)
Screenshot: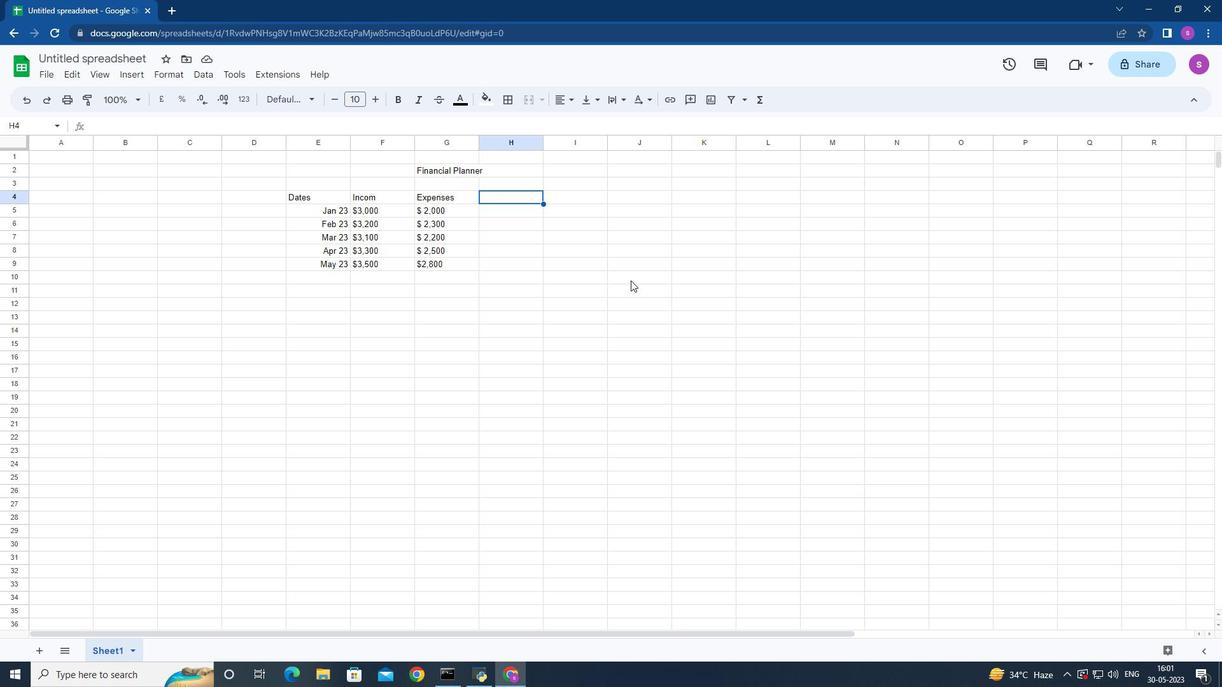 
Action: Key pressed <Key.shift>Savings<Key.down>
Screenshot: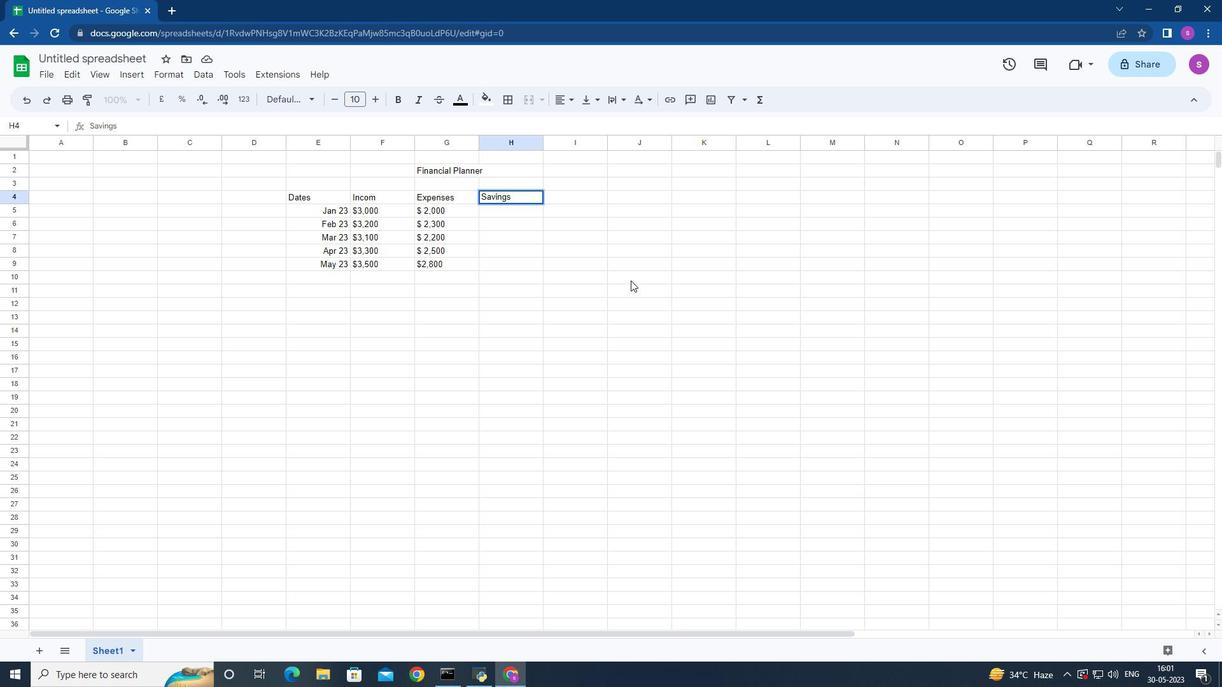 
Action: Mouse moved to (545, 238)
Screenshot: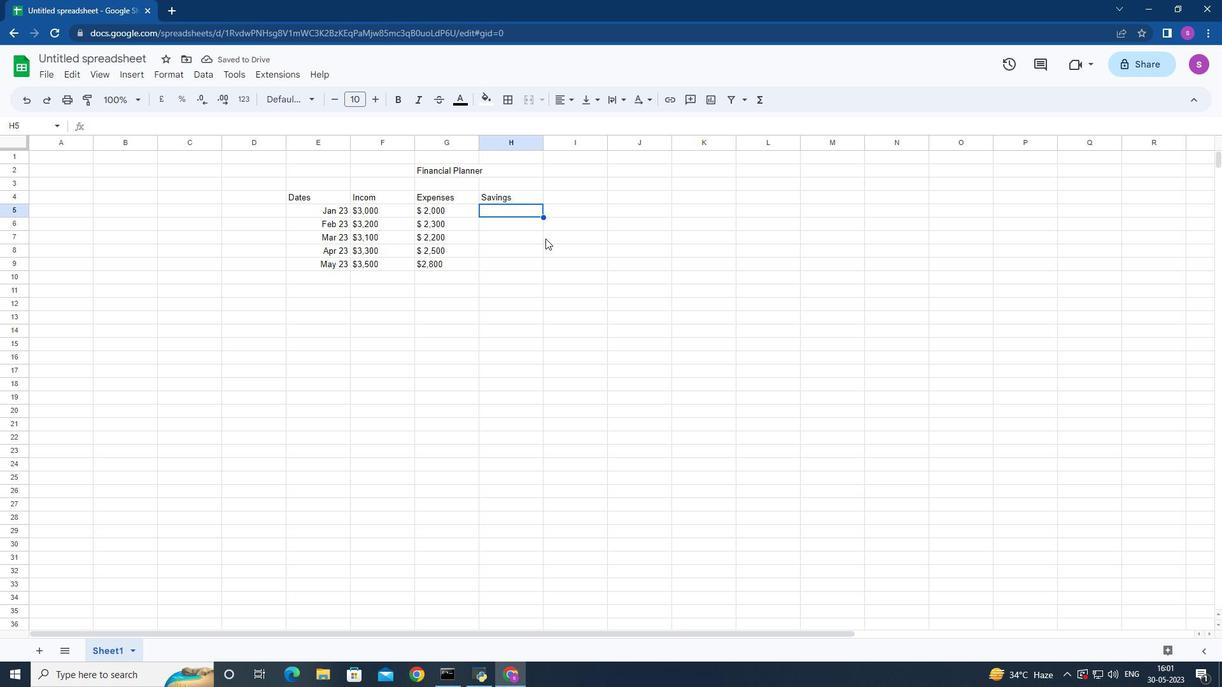 
Action: Key pressed <Key.shift>$500<Key.down><Key.shift>$600<Key.down><Key.shift><Key.shift><Key.shift><Key.shift><Key.shift><Key.shift><Key.shift><Key.shift><Key.shift><Key.shift><Key.shift><Key.shift><Key.shift><Key.shift><Key.shift><Key.shift><Key.shift><Key.shift><Key.shift><Key.shift><Key.shift><Key.shift><Key.shift>$500<Key.down><Key.shift>$700<Key.down><Key.shift>$700<Key.right><Key.up><Key.up><Key.up><Key.up><Key.up>
Screenshot: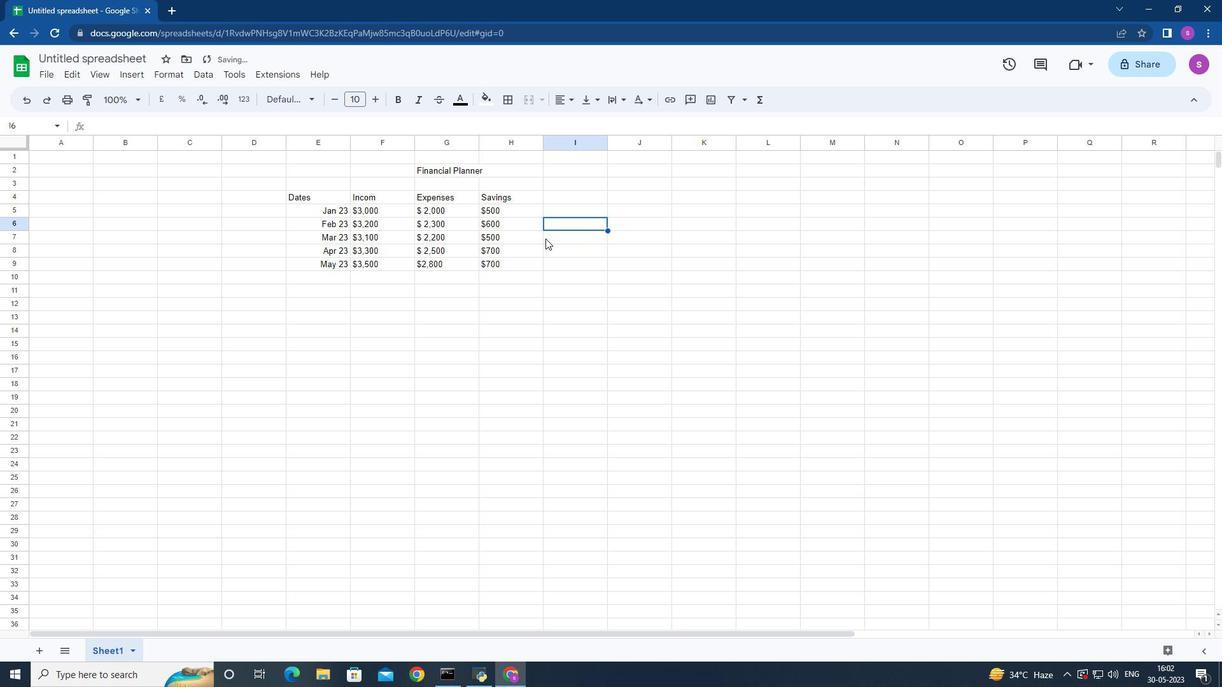 
Action: Mouse moved to (573, 219)
Screenshot: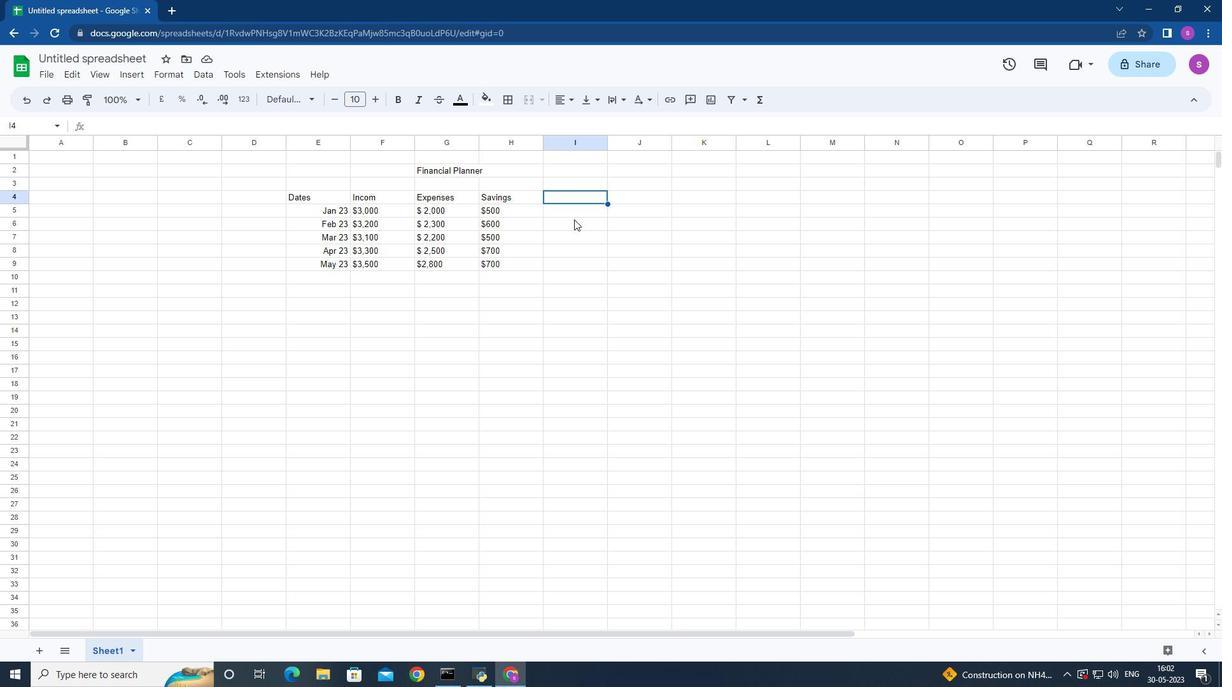 
Action: Key pressed <Key.shift>Investment<Key.down><Key.shift><Key.shift>$500<Key.down><Key.shift>$700<Key.down><Key.shift><Key.shift><Key.shift>$800<Key.down><Key.shift><Key.shift><Key.shift><Key.shift><Key.shift><Key.shift><Key.shift><Key.shift><Key.shift>&<Key.backspace><Key.shift><Key.shift><Key.shift><Key.shift><Key.shift>&<Key.backspace><Key.shift>$900<Key.down><Key.shift>$1000<Key.right><Key.up><Key.up><Key.up><Key.up><Key.up>
Screenshot: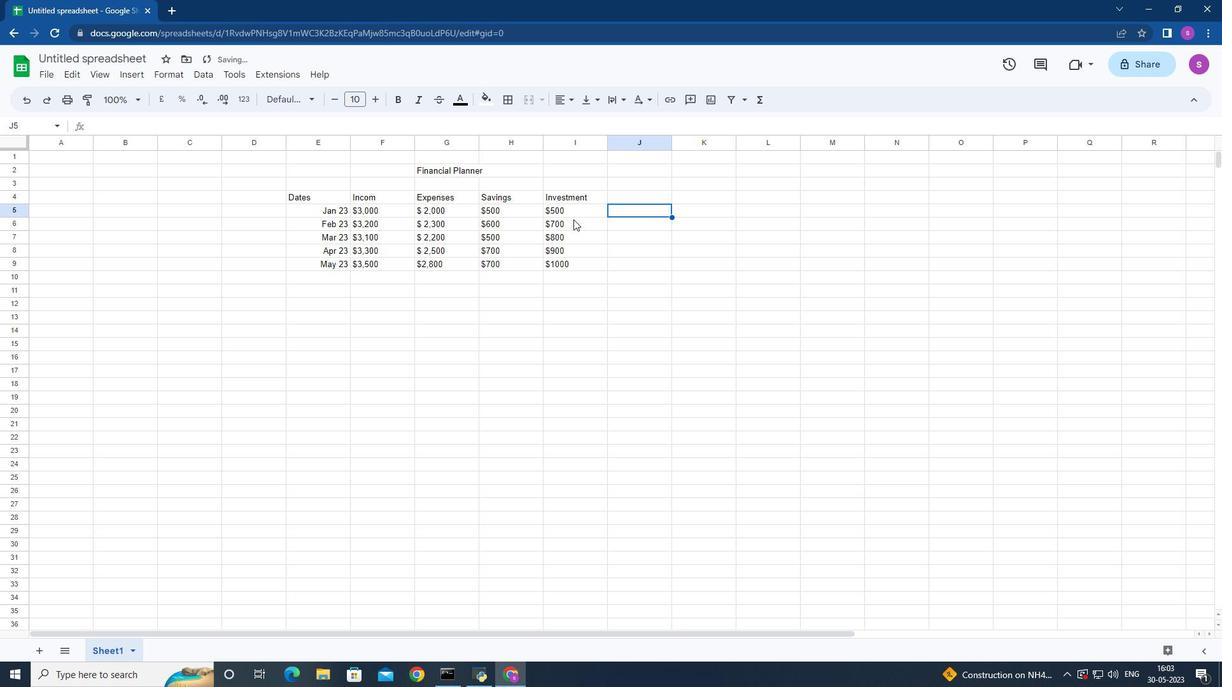 
Action: Mouse moved to (637, 245)
Screenshot: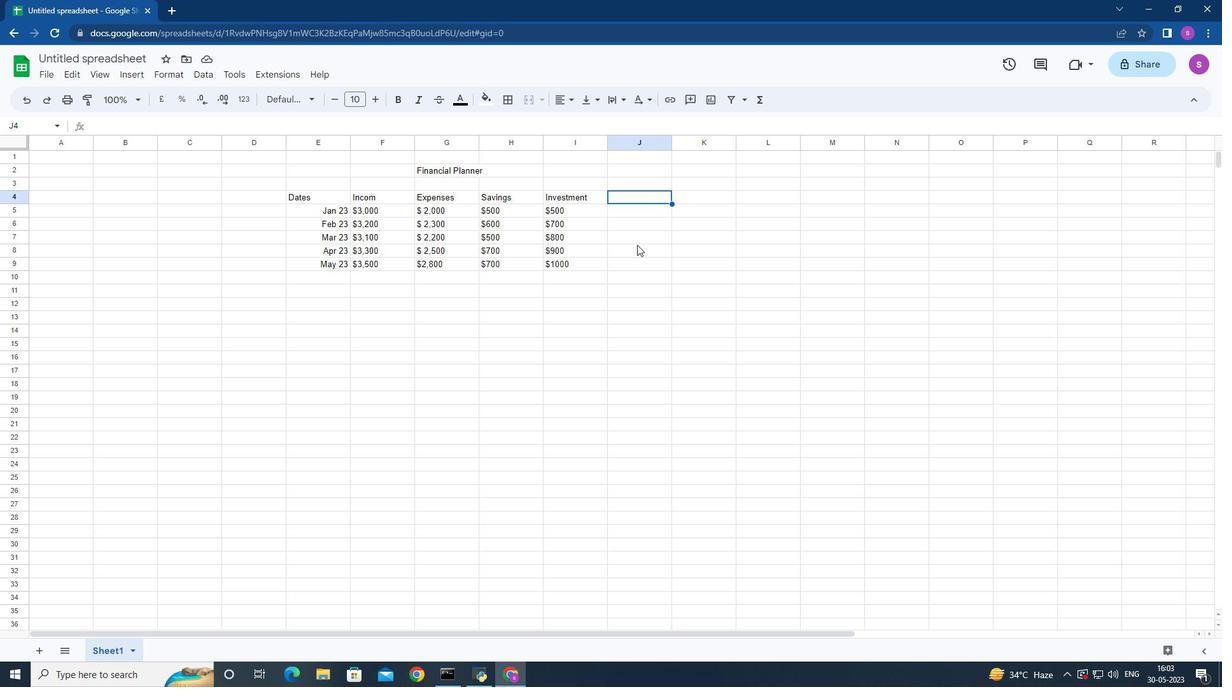 
Action: Key pressed <Key.shift>Net<Key.space><Key.shift>Saving<Key.down><Key.shift><Key.shift>$1000<Key.down><Key.shift>$1200<Key.down><Key.shift>$
Screenshot: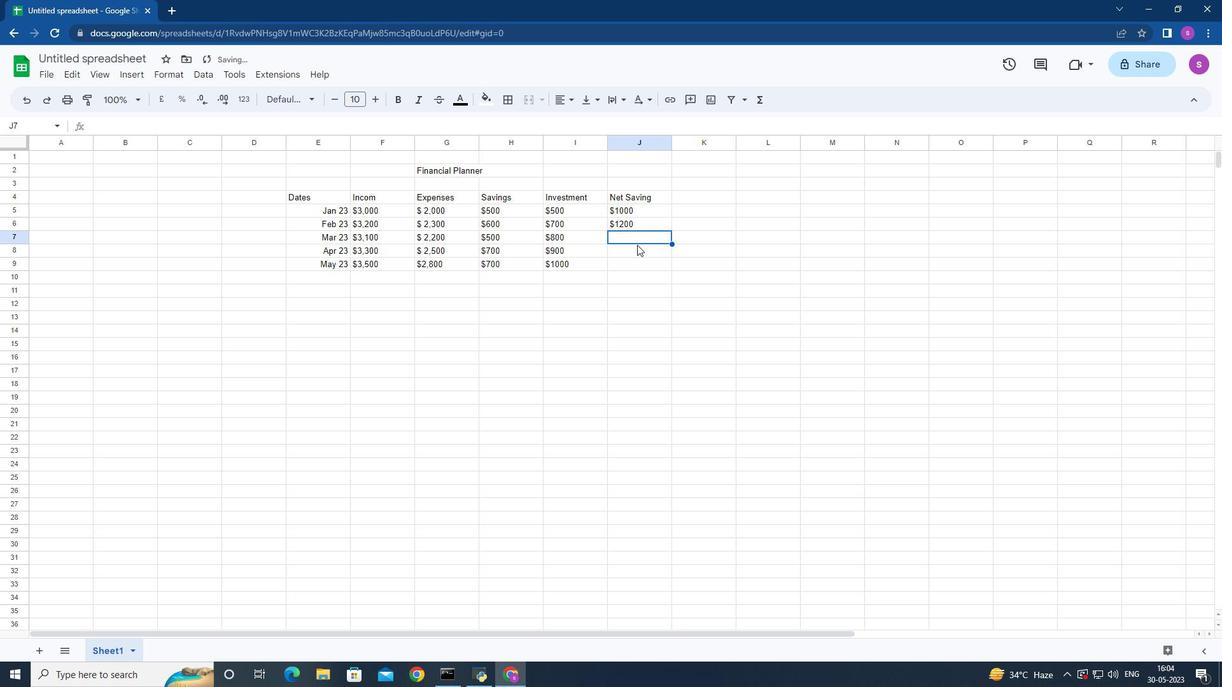 
Action: Mouse moved to (932, 215)
Screenshot: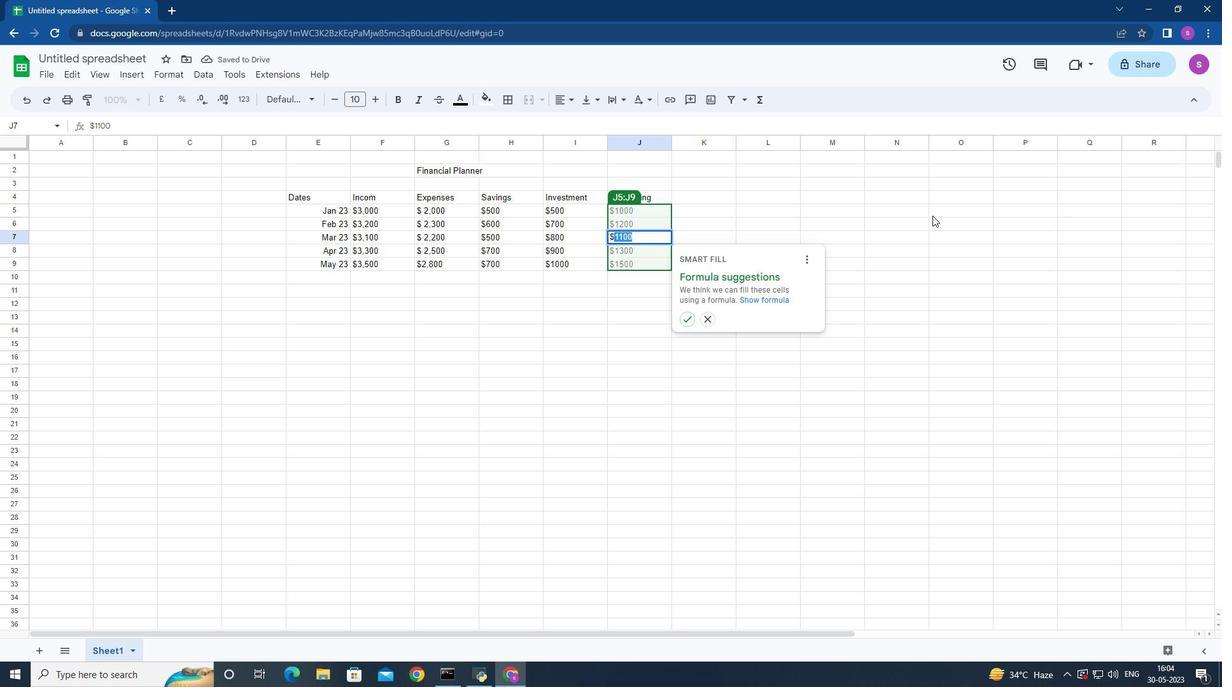
Action: Mouse pressed left at (932, 215)
Screenshot: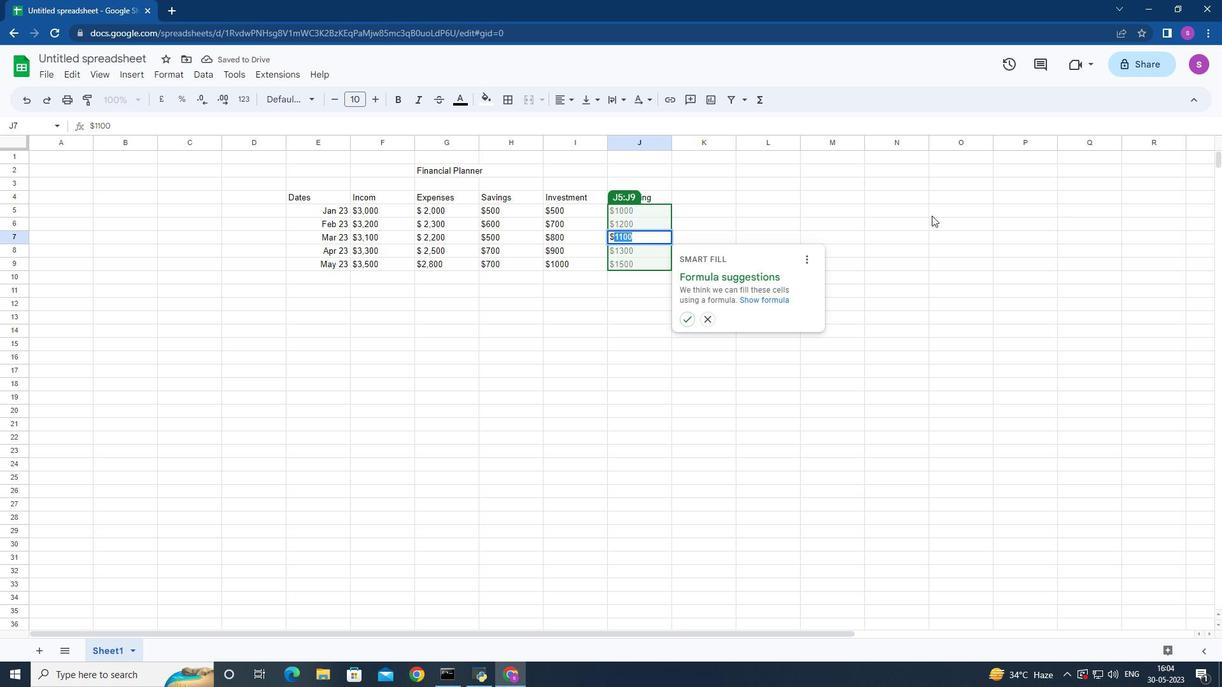 
Action: Mouse moved to (637, 233)
Screenshot: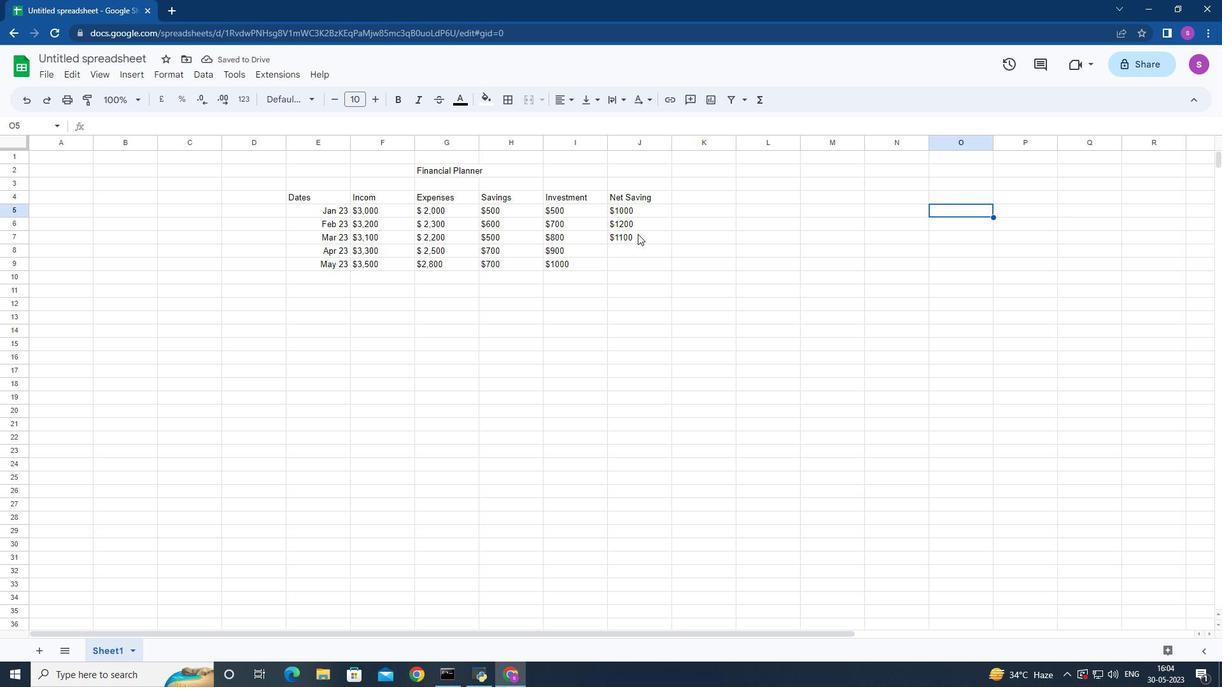 
Action: Mouse pressed left at (637, 233)
Screenshot: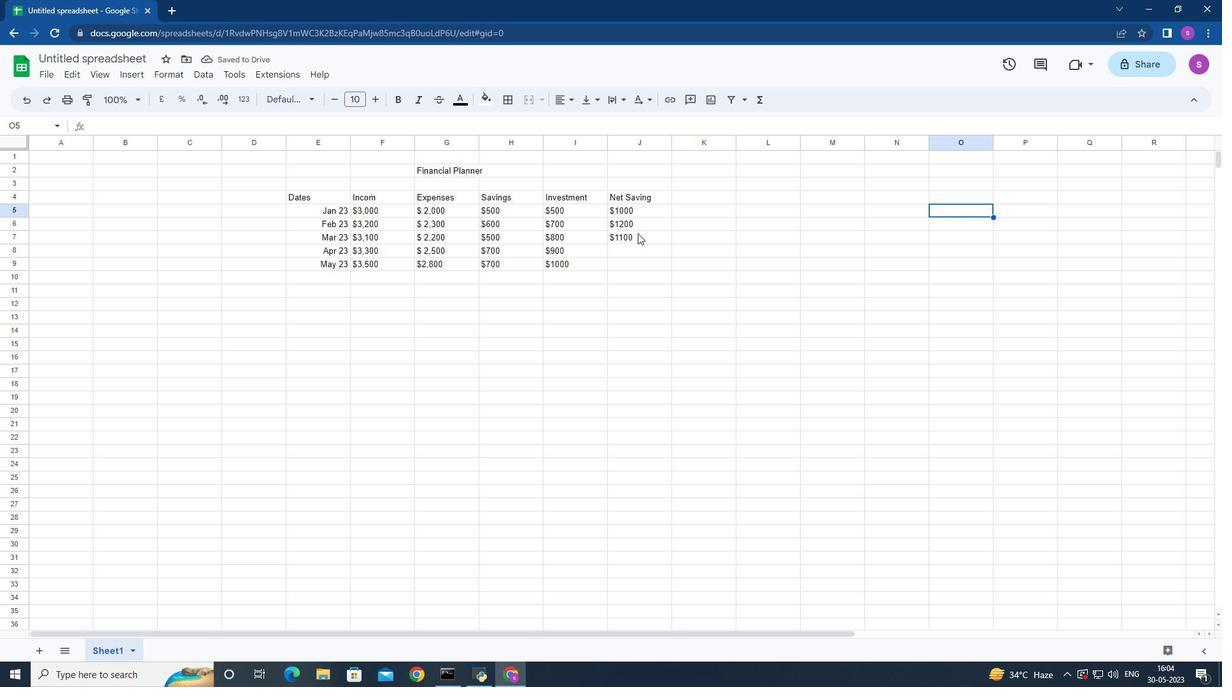 
Action: Mouse moved to (637, 234)
Screenshot: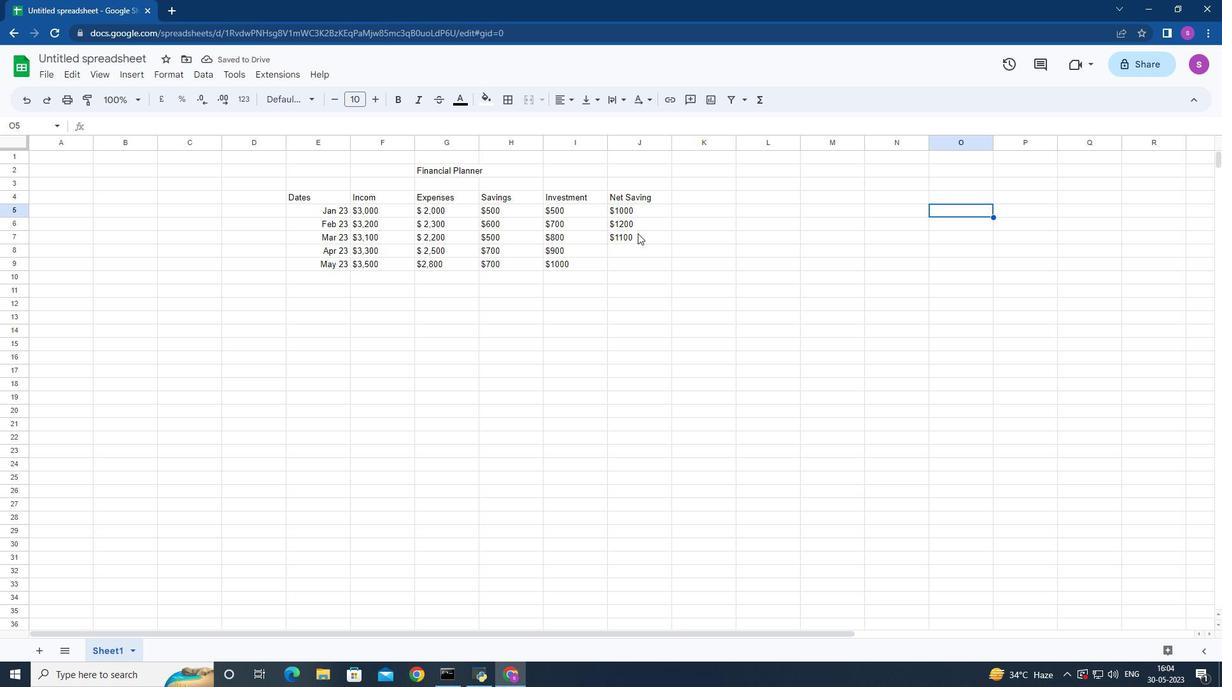 
Action: Key pressed <Key.backspace><Key.shift>$900<Key.down>
Screenshot: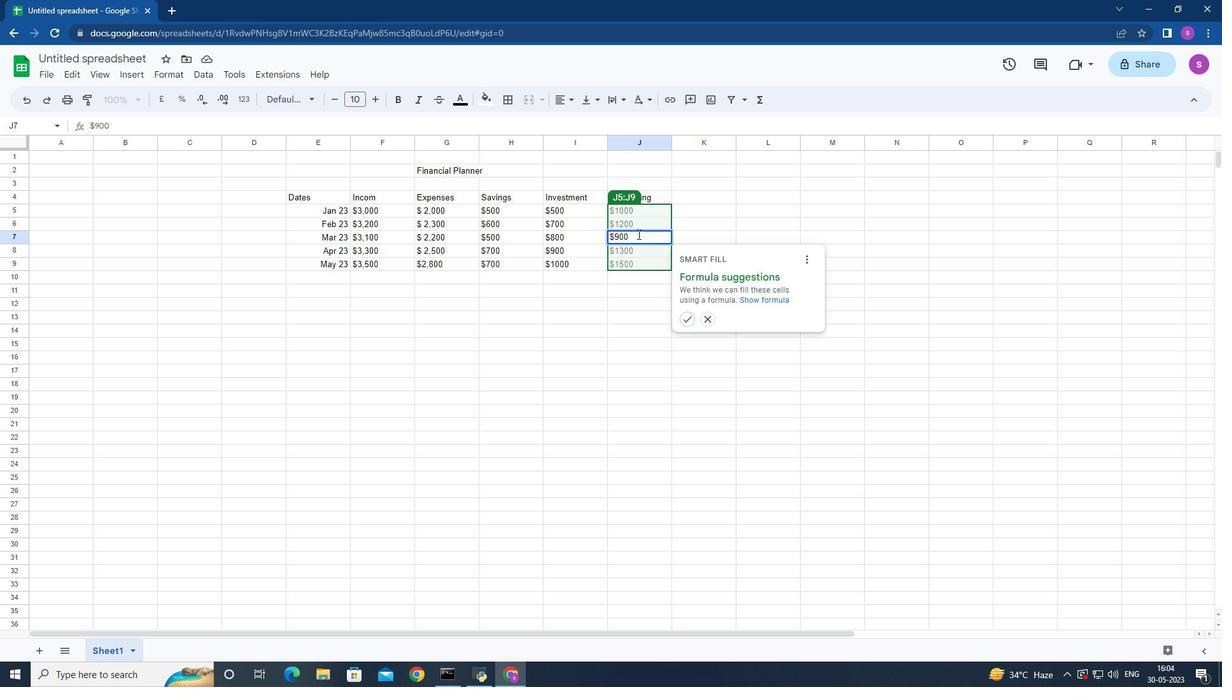 
Action: Mouse moved to (646, 250)
Screenshot: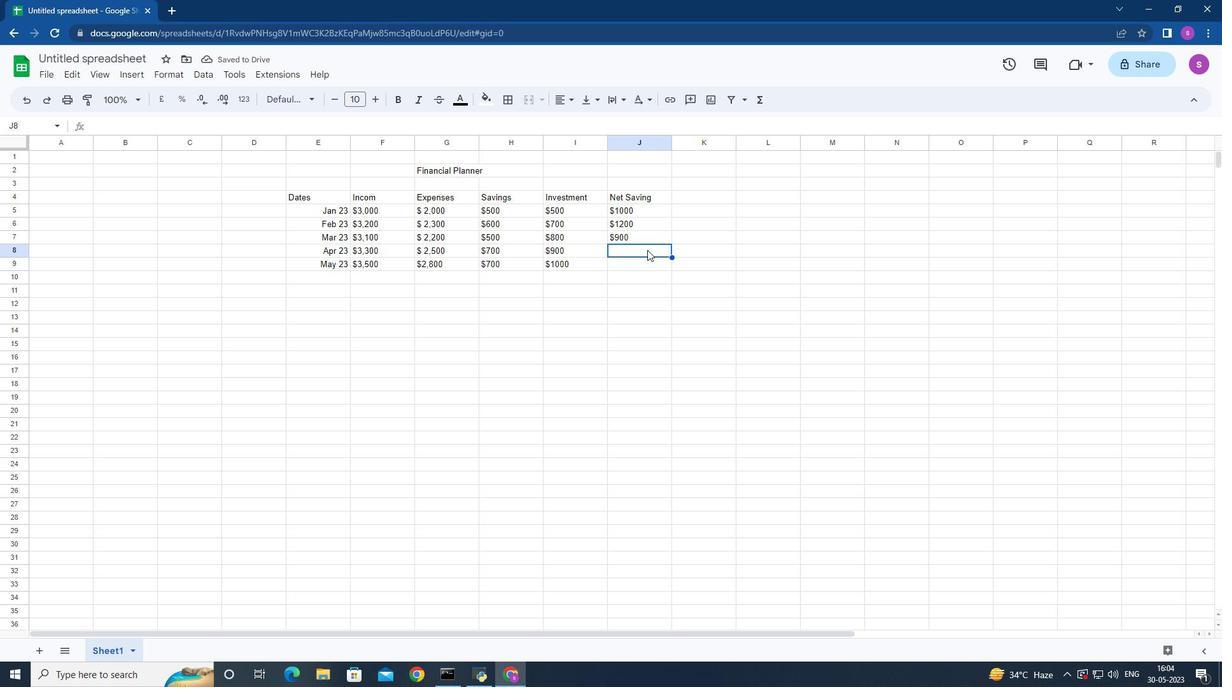 
Action: Key pressed <Key.shift>$800<Key.down><Key.shift><Key.shift><Key.shift><Key.shift><Key.shift><Key.shift>$700<Key.right><Key.up><Key.up><Key.up><Key.up>
Screenshot: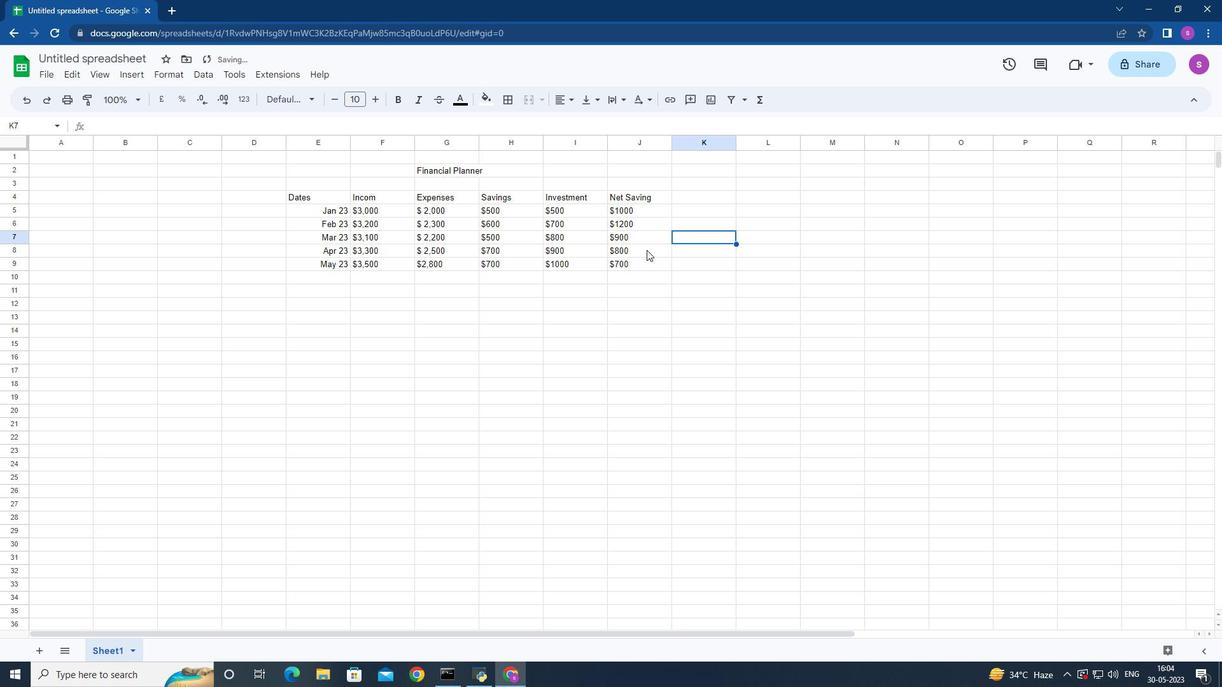 
Action: Mouse moved to (657, 196)
Screenshot: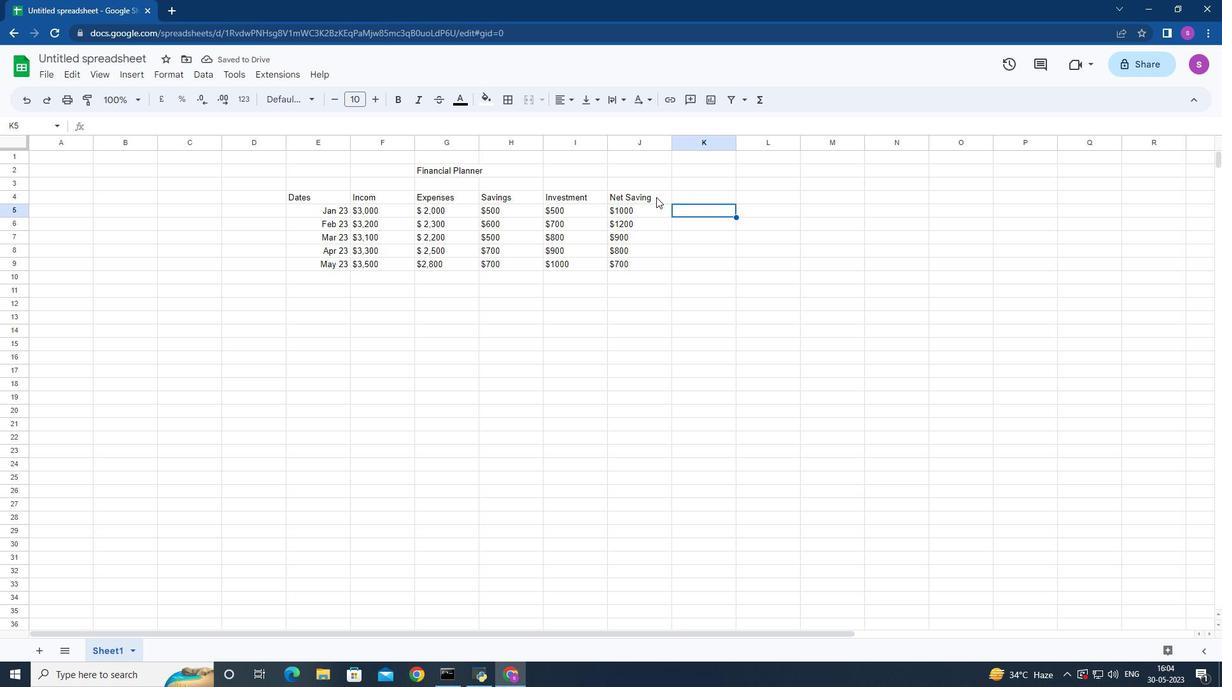 
Action: Mouse pressed left at (657, 196)
Screenshot: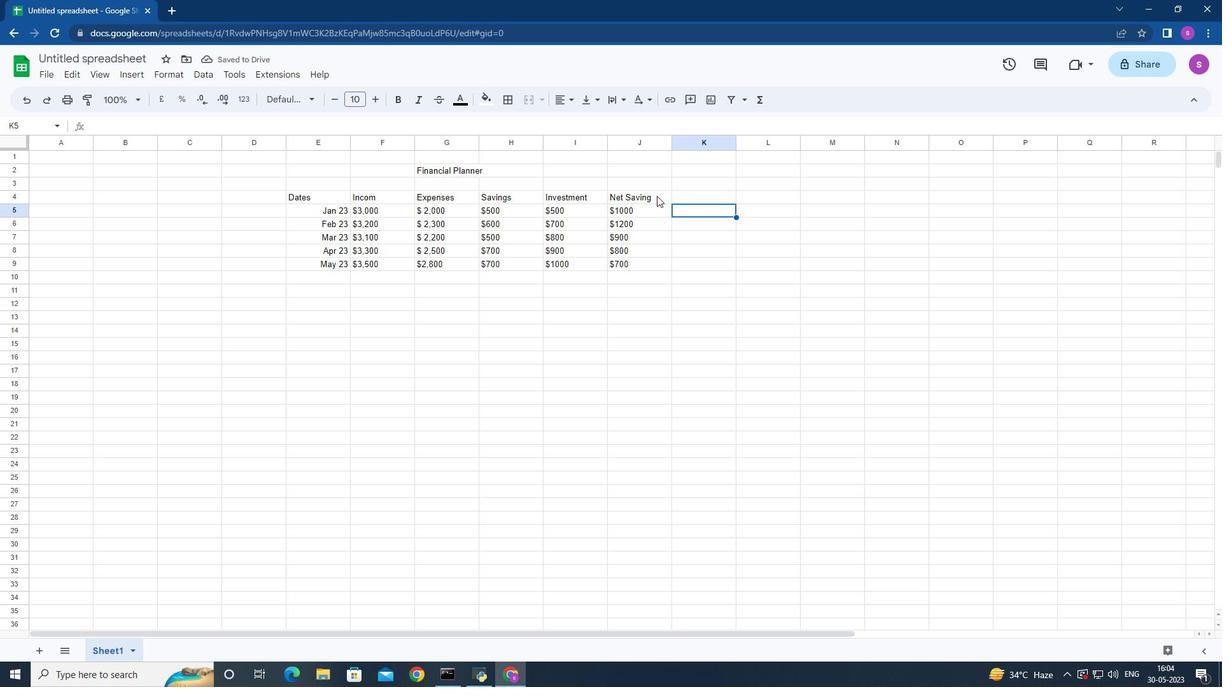 
Action: Mouse moved to (655, 262)
Screenshot: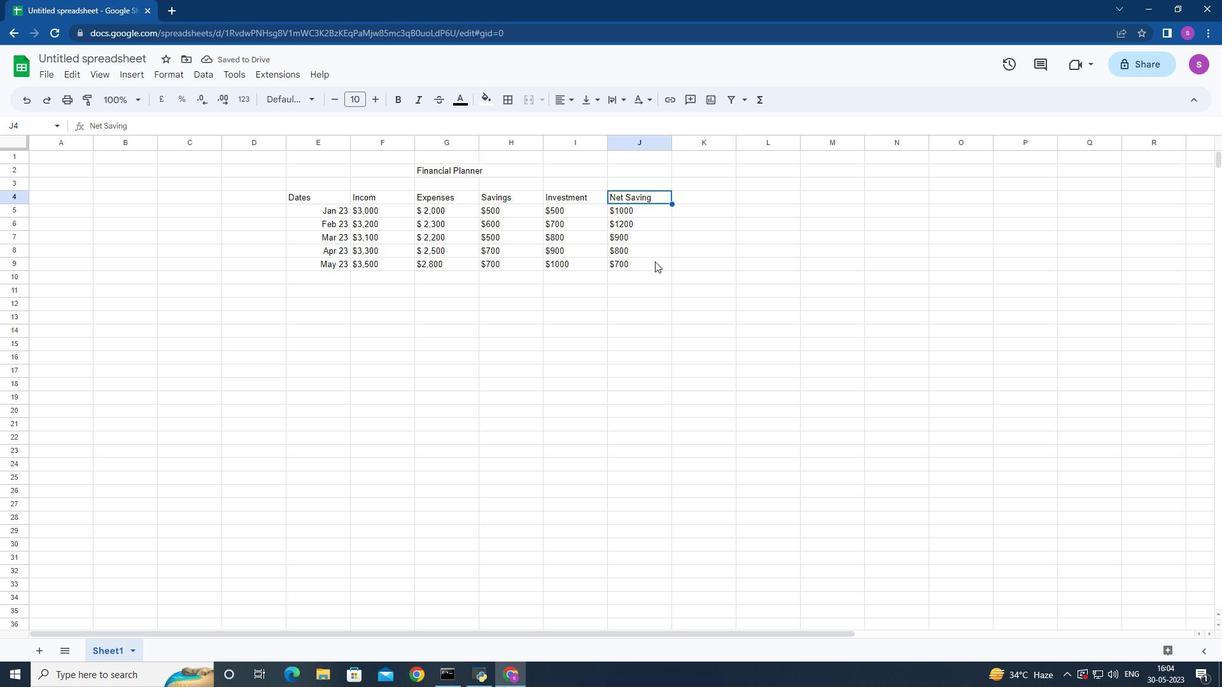 
Action: Mouse pressed left at (655, 262)
Screenshot: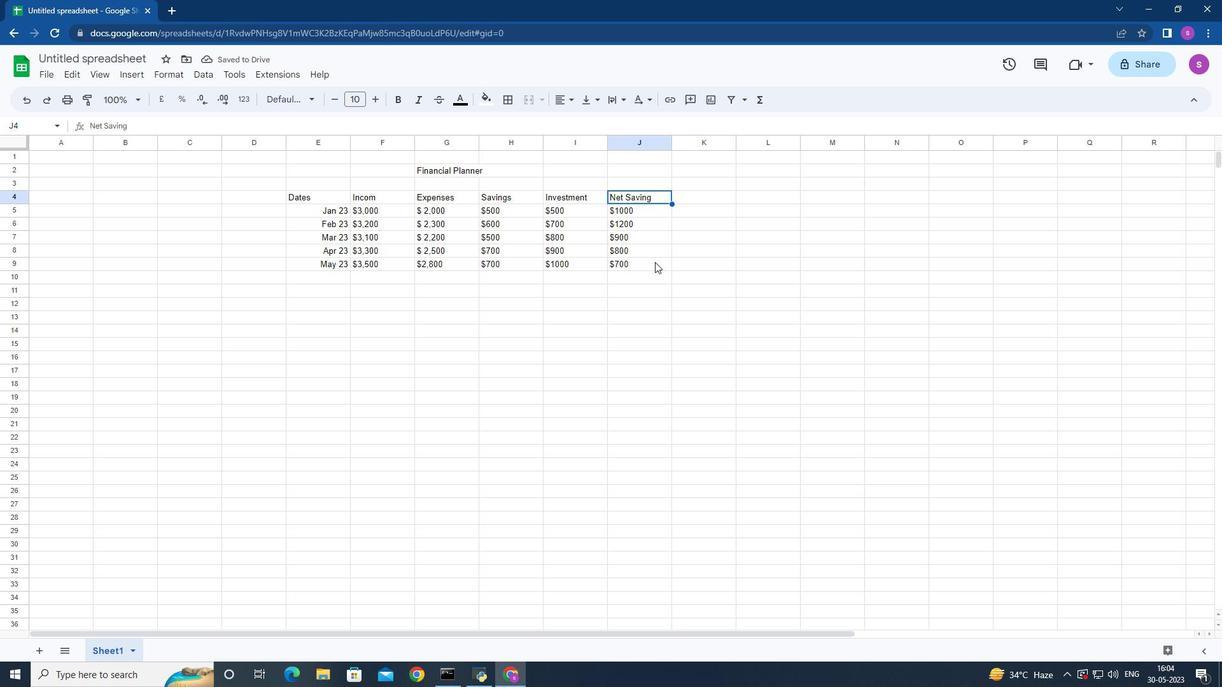 
Action: Mouse moved to (92, 58)
Screenshot: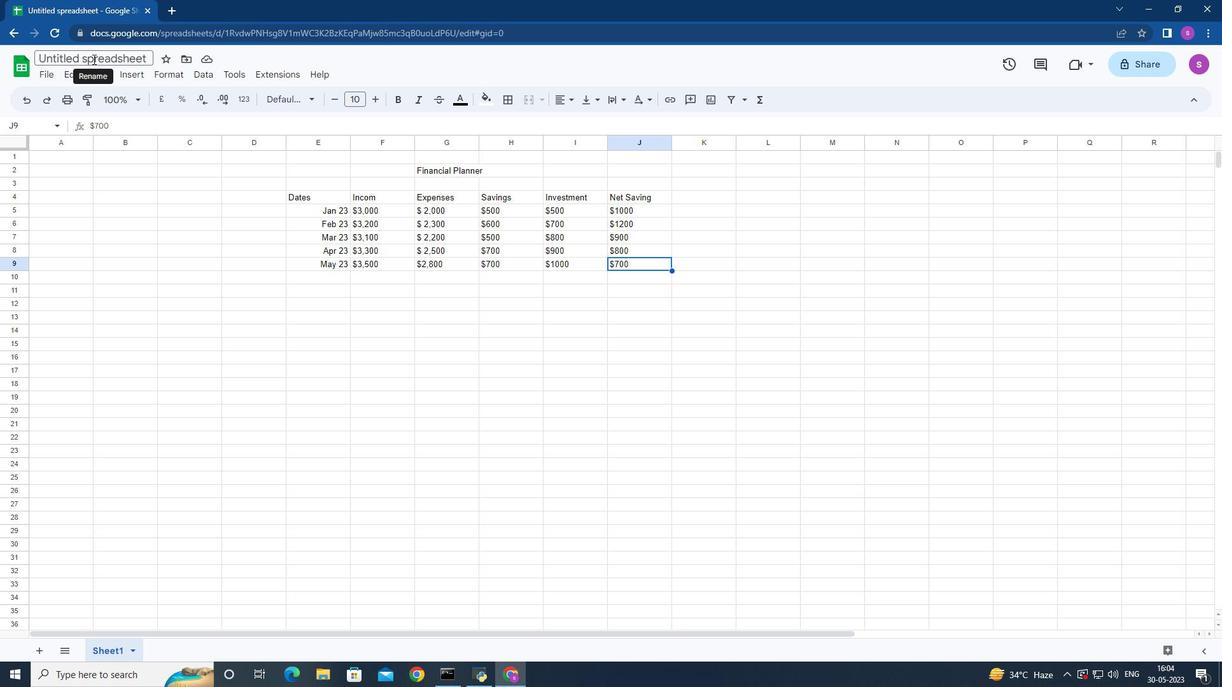 
Action: Mouse pressed left at (92, 58)
Screenshot: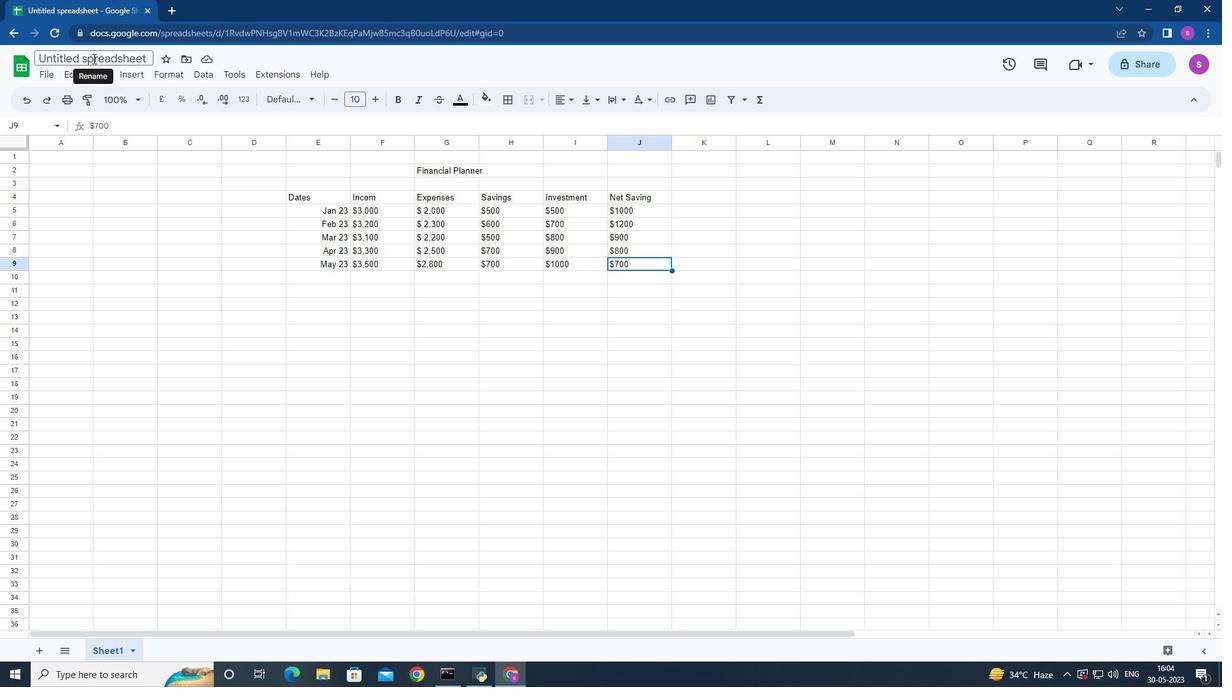 
Action: Key pressed <Key.backspace><Key.shift><Key.shift>Bank<Key.shift>Stmts<Key.space><Key.shift>Logbook<Key.space>ctrl+S
Screenshot: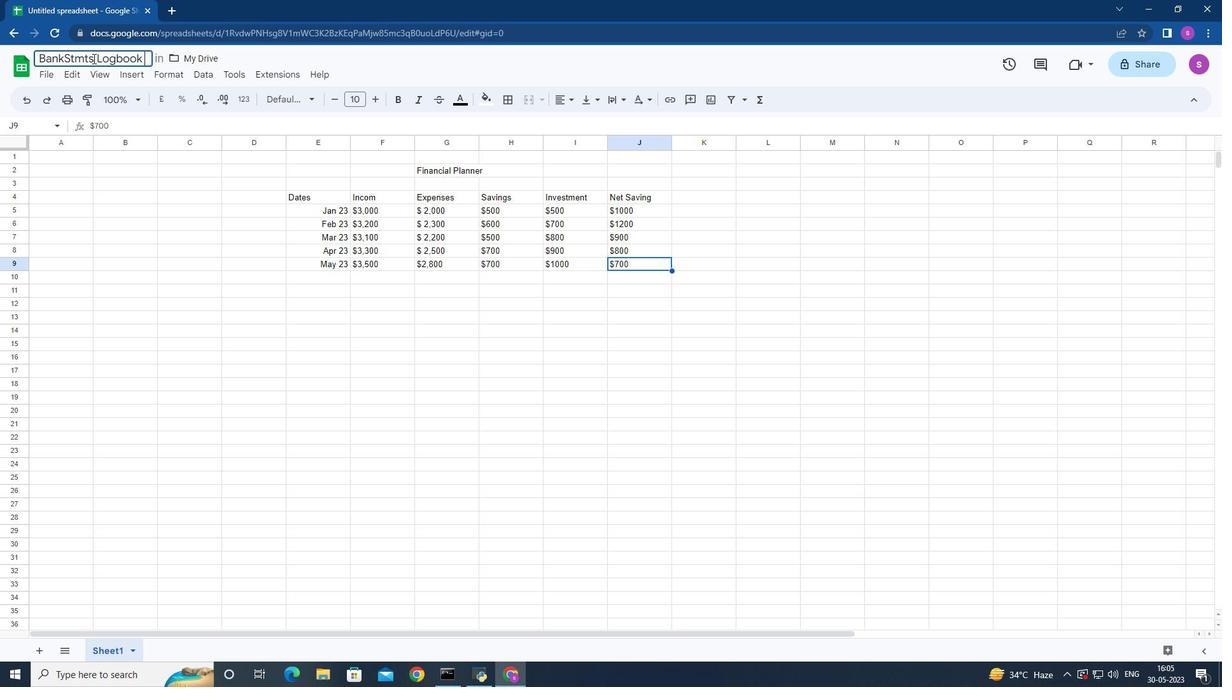 
Action: Mouse moved to (413, 273)
Screenshot: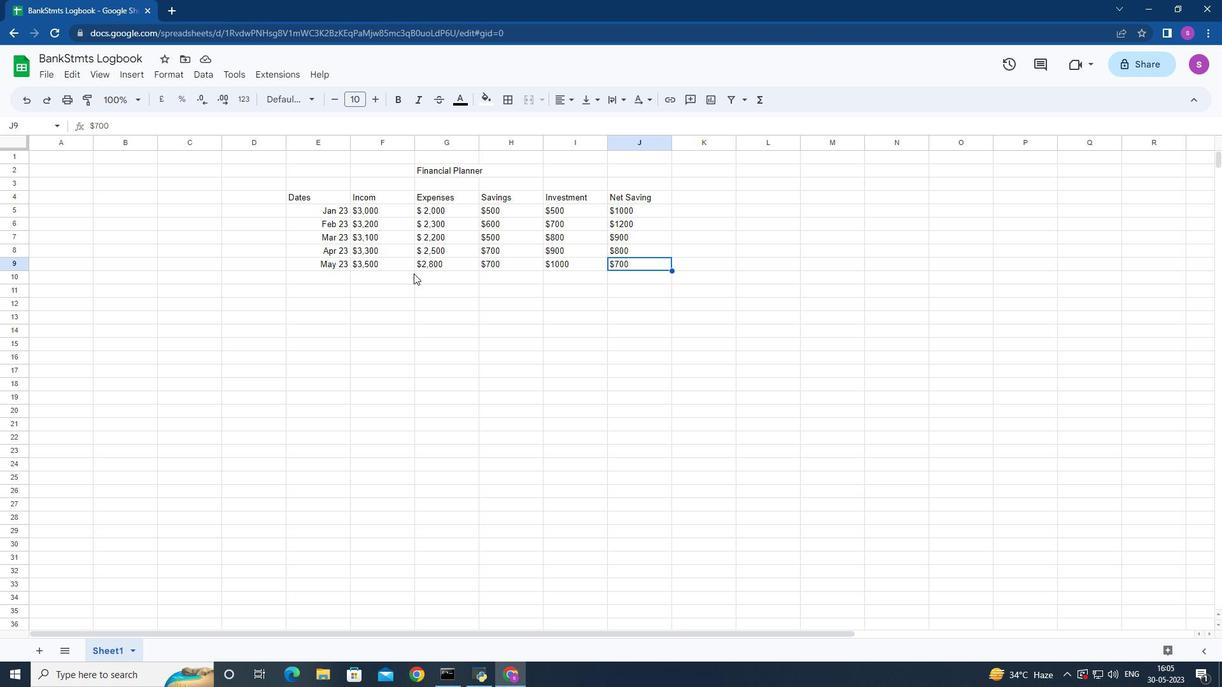 
